 Task: Search one way flight ticket for 3 adults, 3 children in premium economy from Wilmington: Wilmington International Airport to Fort Wayne: Fort Wayne International Airport on 8-4-2023. Choice of flights is Royal air maroc. Number of bags: 1 carry on bag. Price is upto 84000. Outbound departure time preference is 10:15.
Action: Mouse moved to (357, 300)
Screenshot: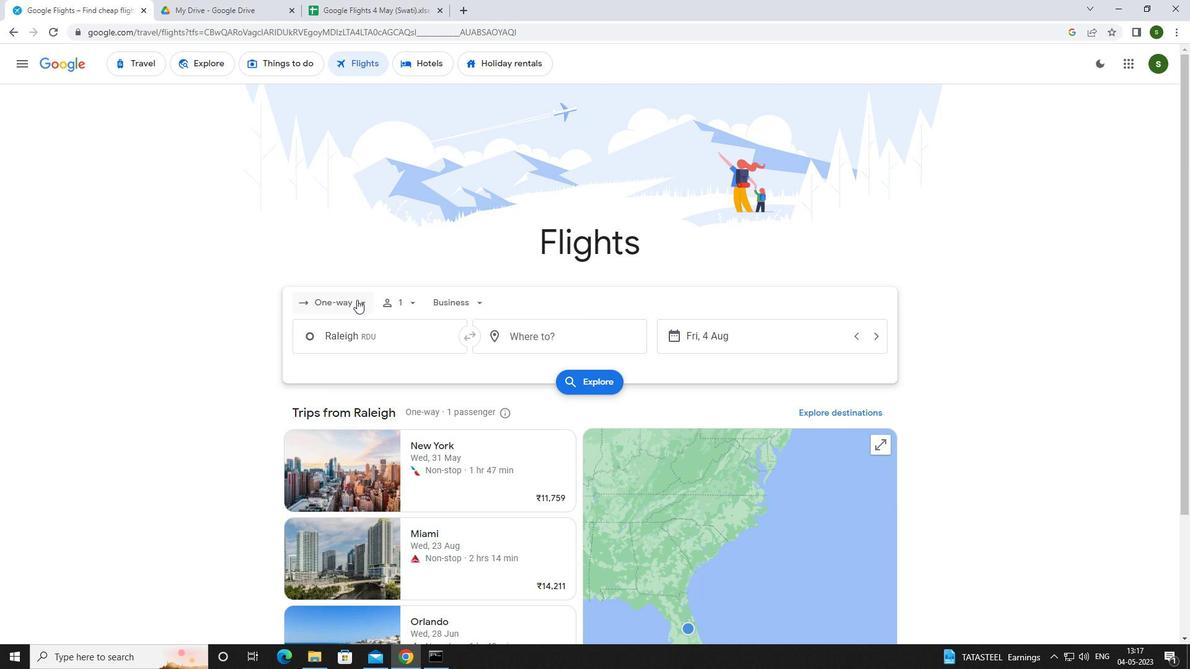 
Action: Mouse pressed left at (357, 300)
Screenshot: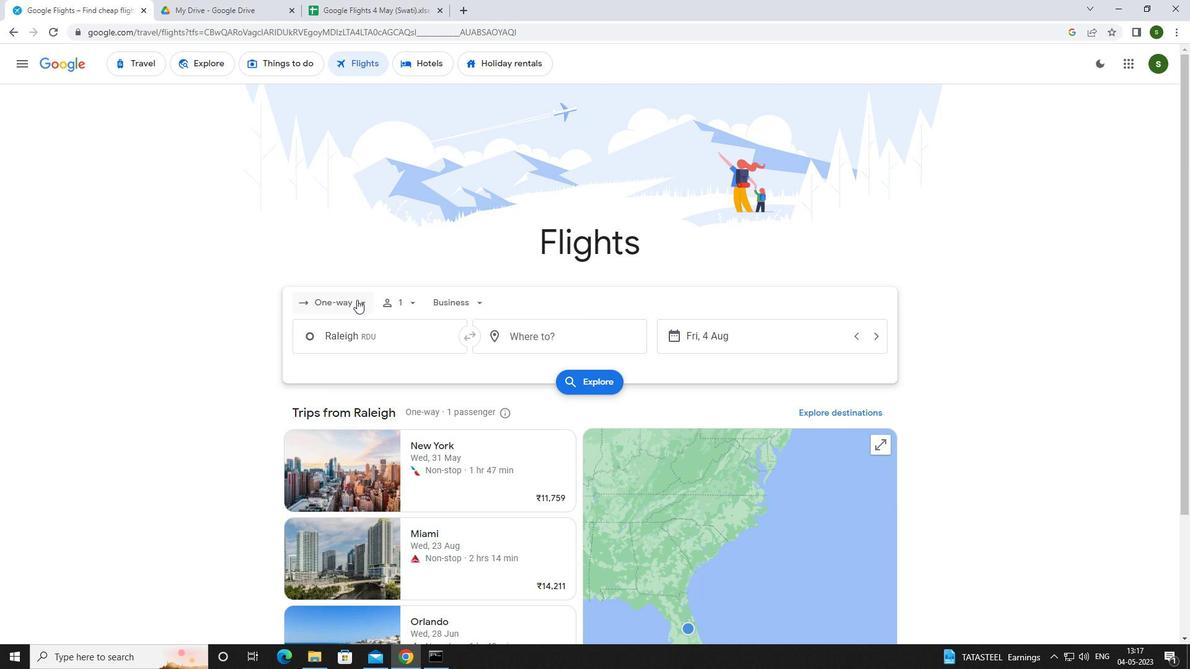 
Action: Mouse moved to (366, 360)
Screenshot: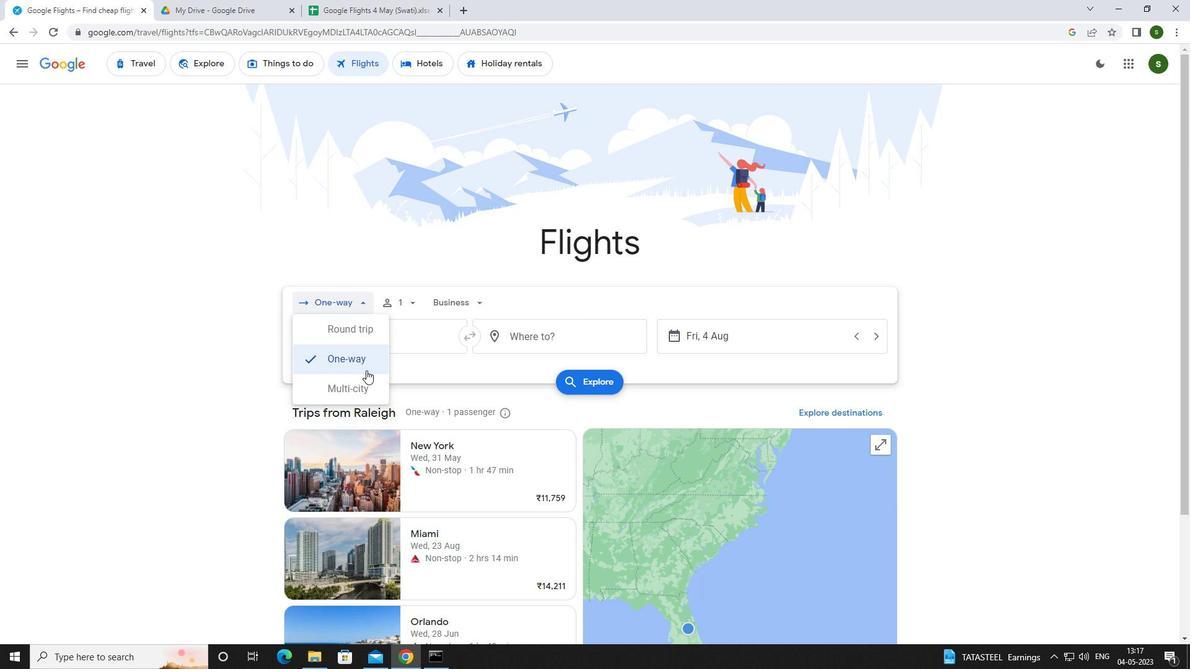 
Action: Mouse pressed left at (366, 360)
Screenshot: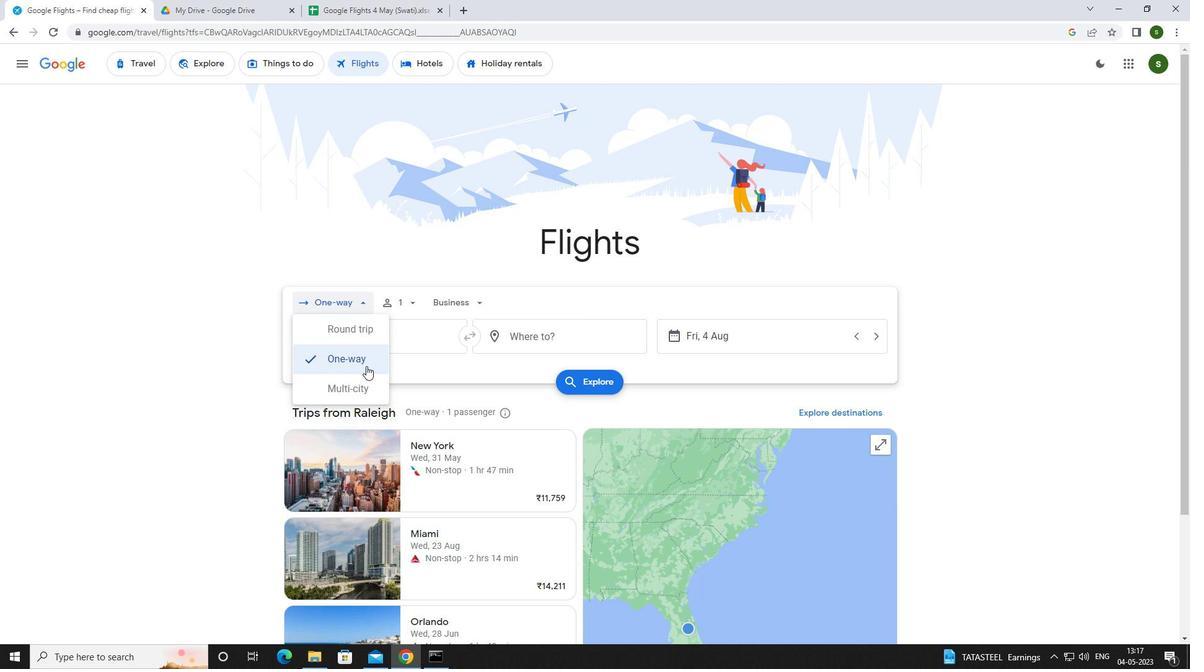 
Action: Mouse moved to (413, 301)
Screenshot: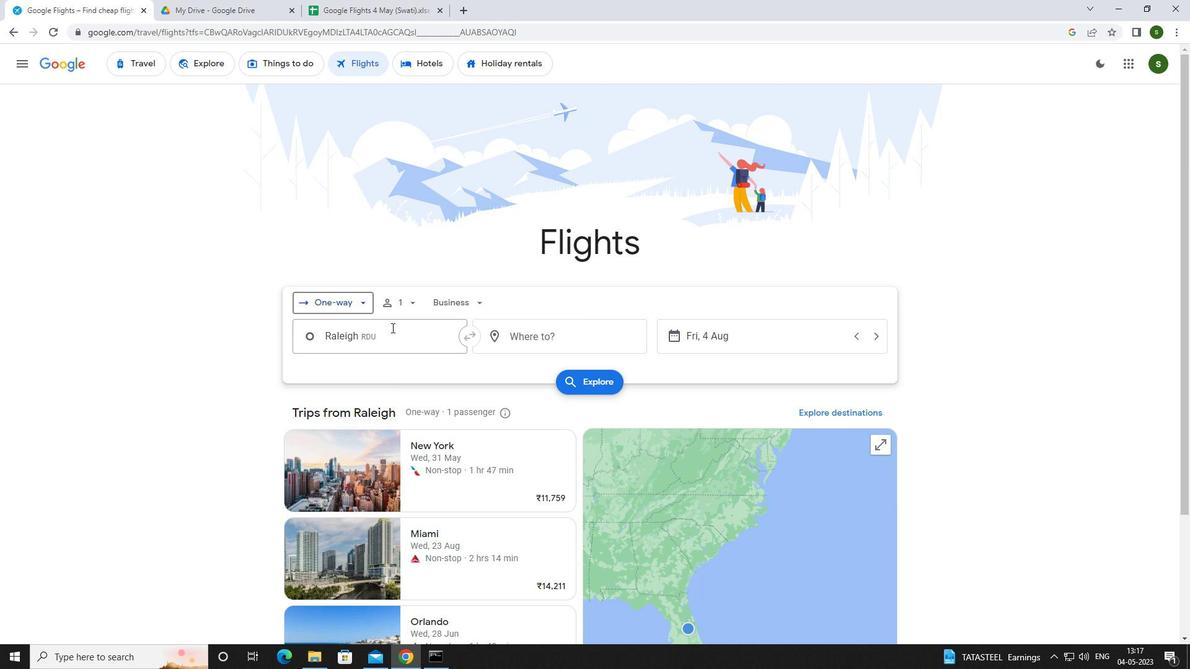 
Action: Mouse pressed left at (413, 301)
Screenshot: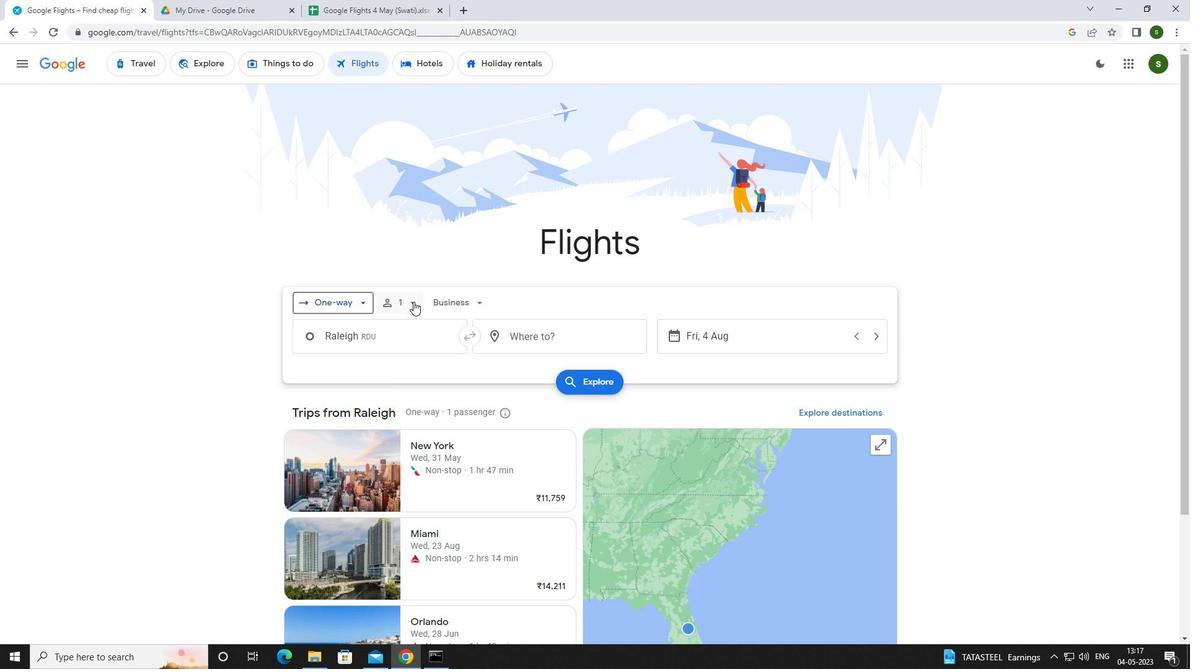
Action: Mouse moved to (505, 331)
Screenshot: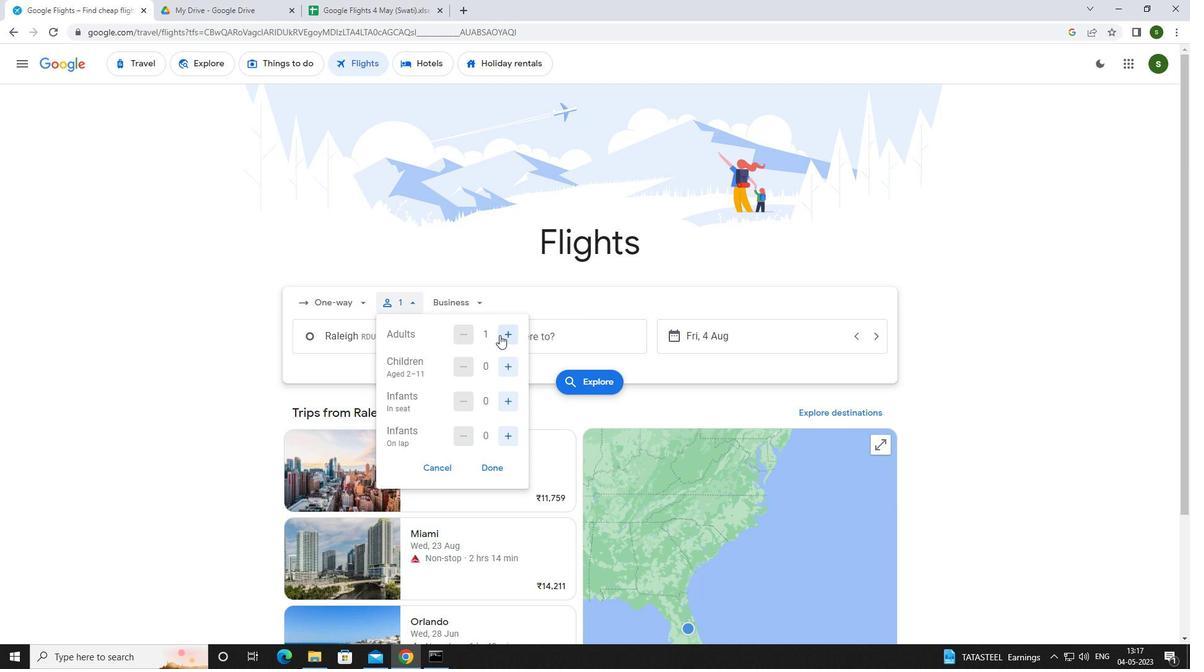 
Action: Mouse pressed left at (505, 331)
Screenshot: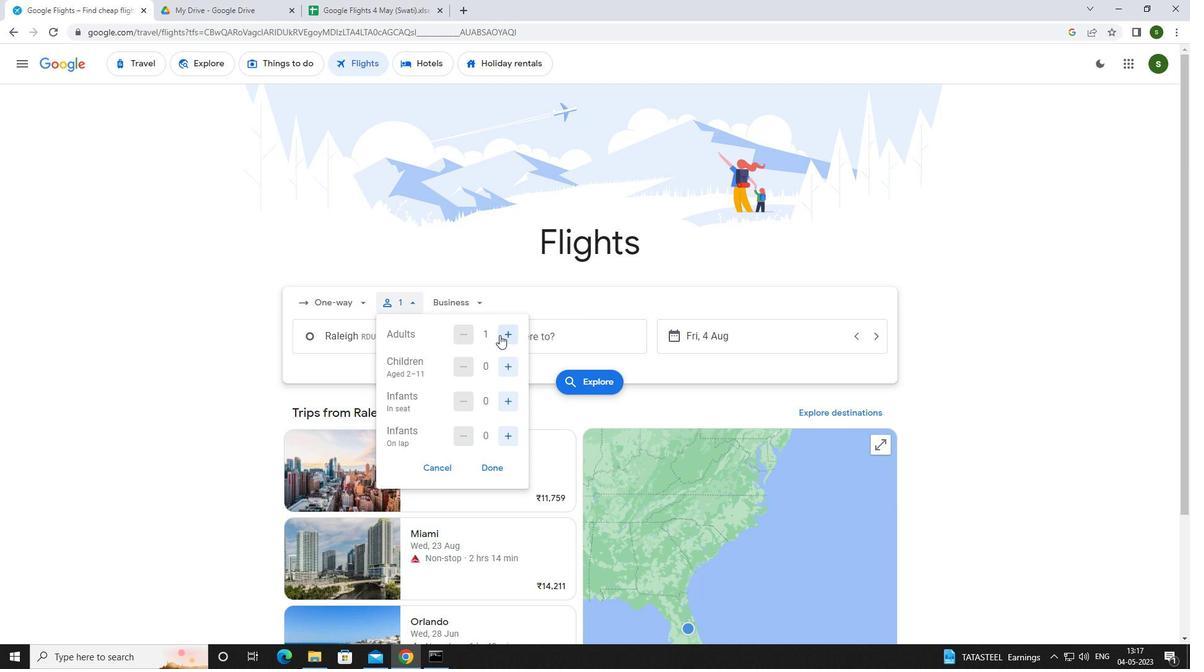 
Action: Mouse pressed left at (505, 331)
Screenshot: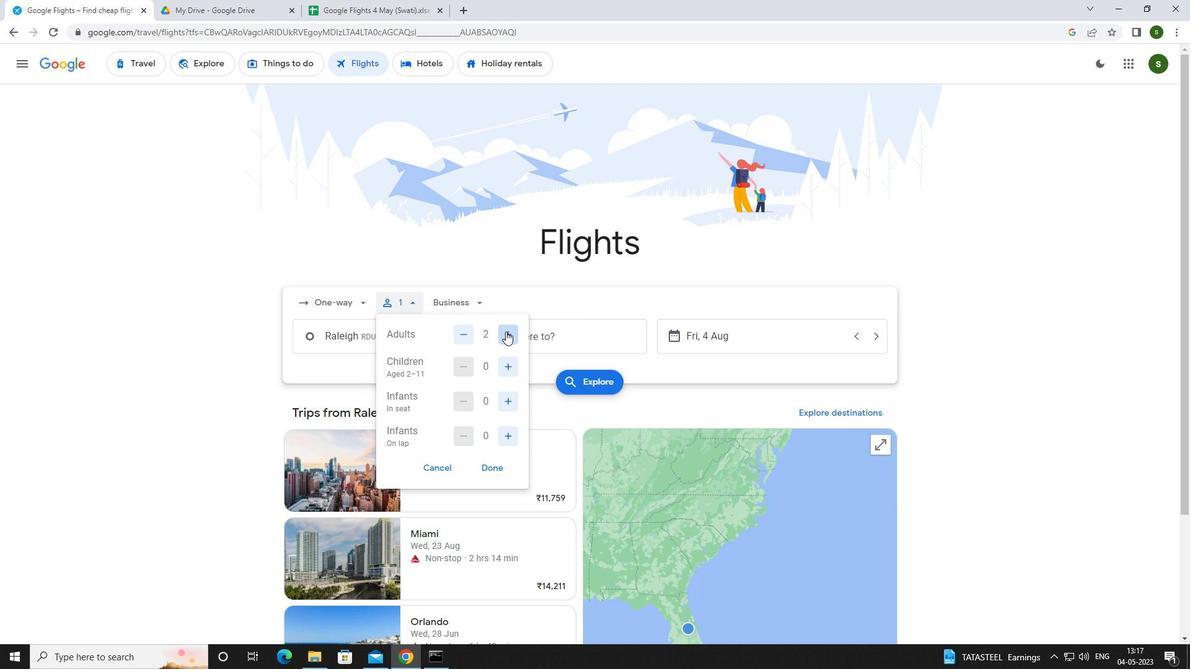
Action: Mouse moved to (510, 360)
Screenshot: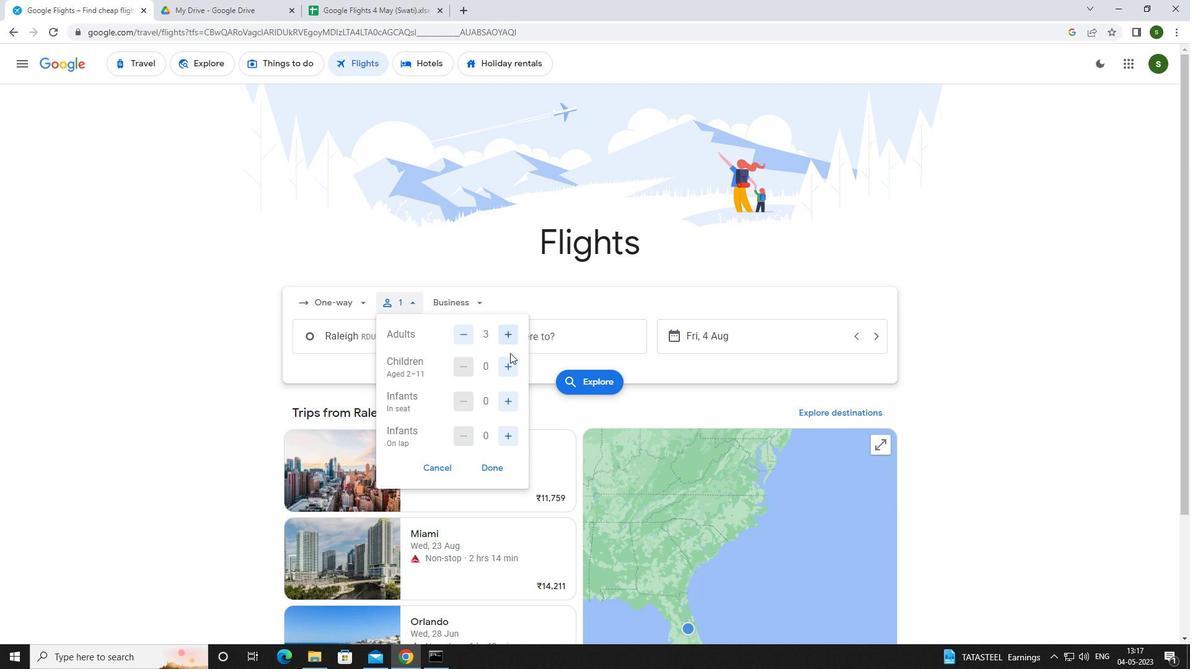 
Action: Mouse pressed left at (510, 360)
Screenshot: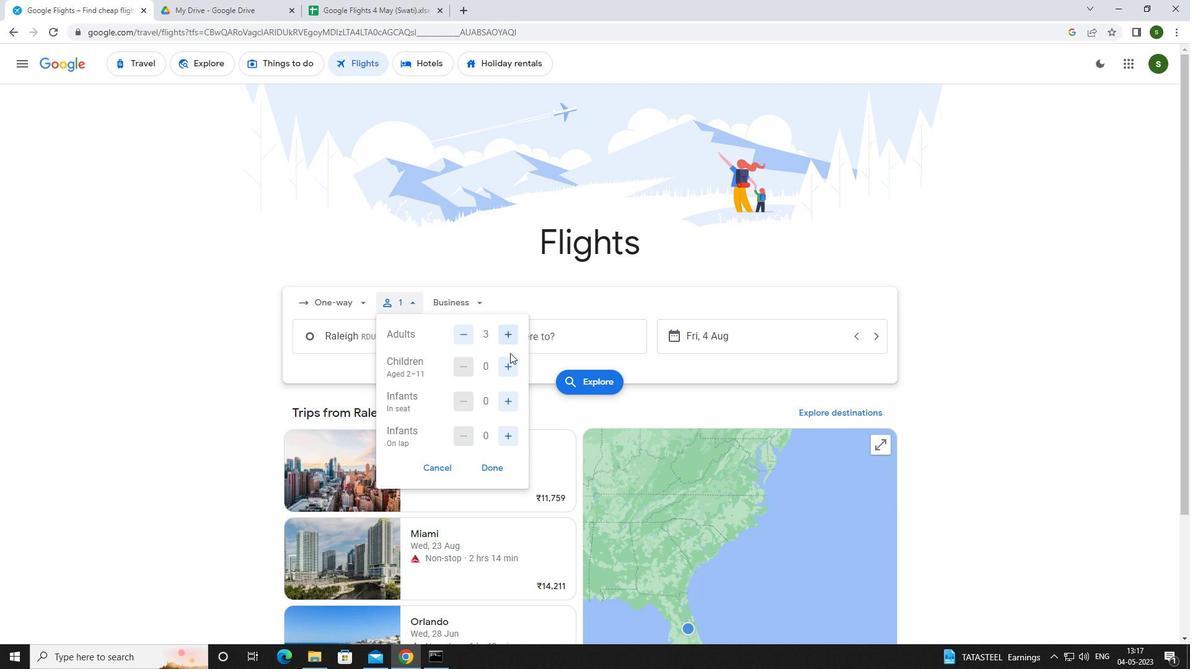 
Action: Mouse pressed left at (510, 360)
Screenshot: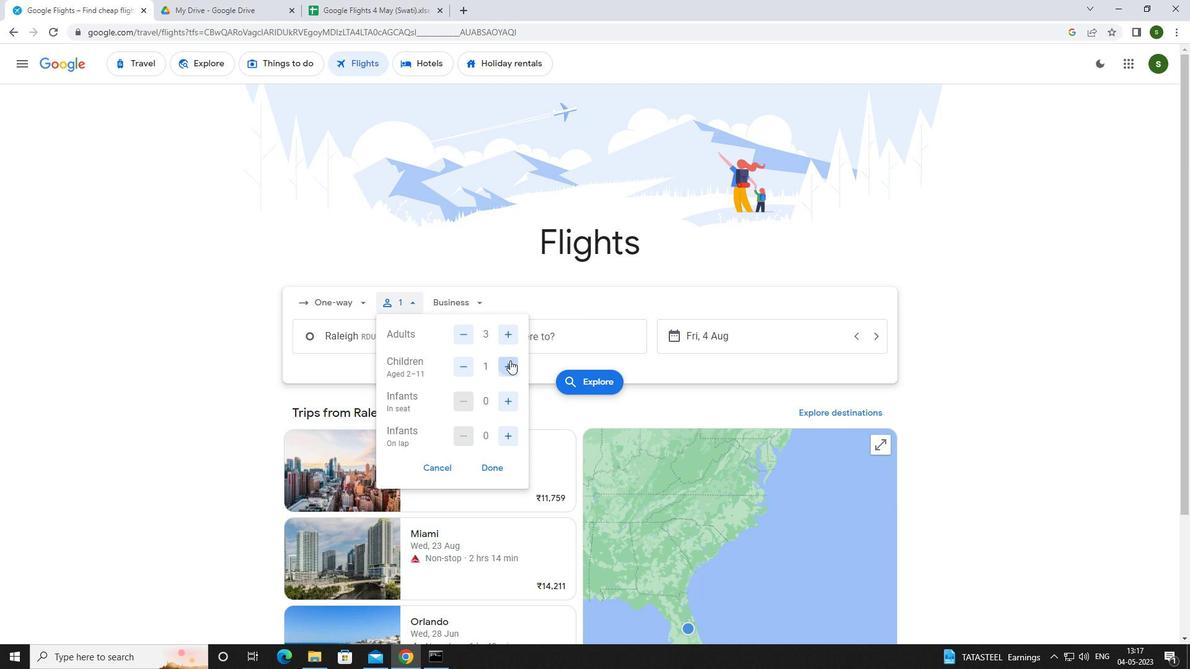
Action: Mouse pressed left at (510, 360)
Screenshot: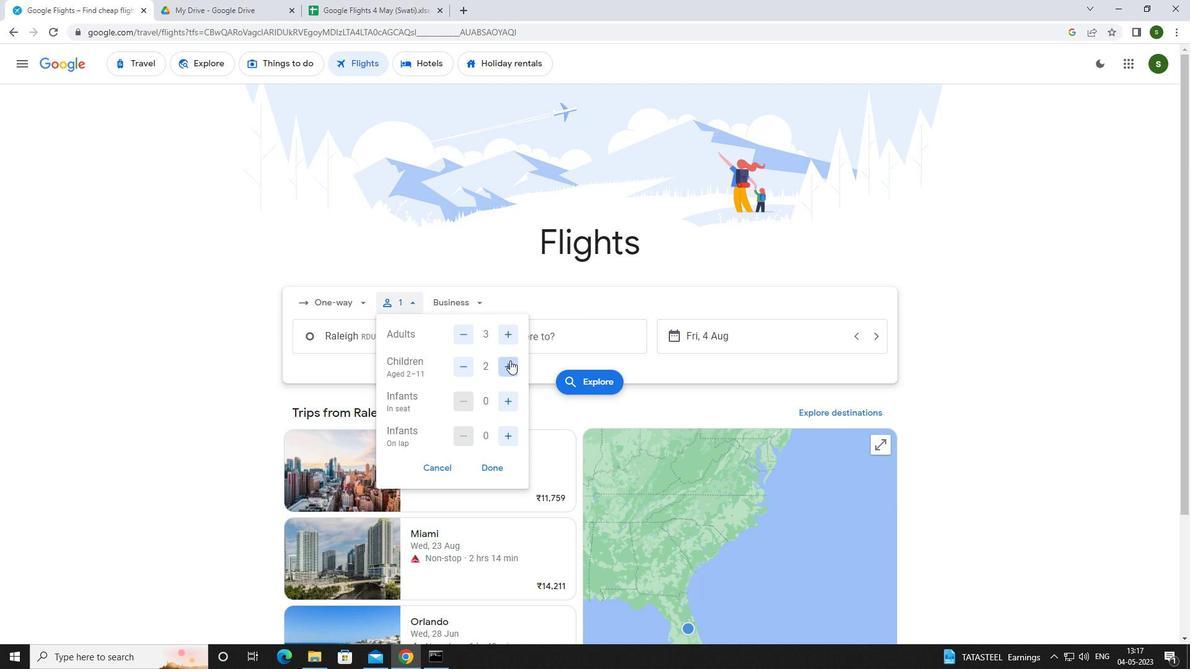 
Action: Mouse moved to (468, 304)
Screenshot: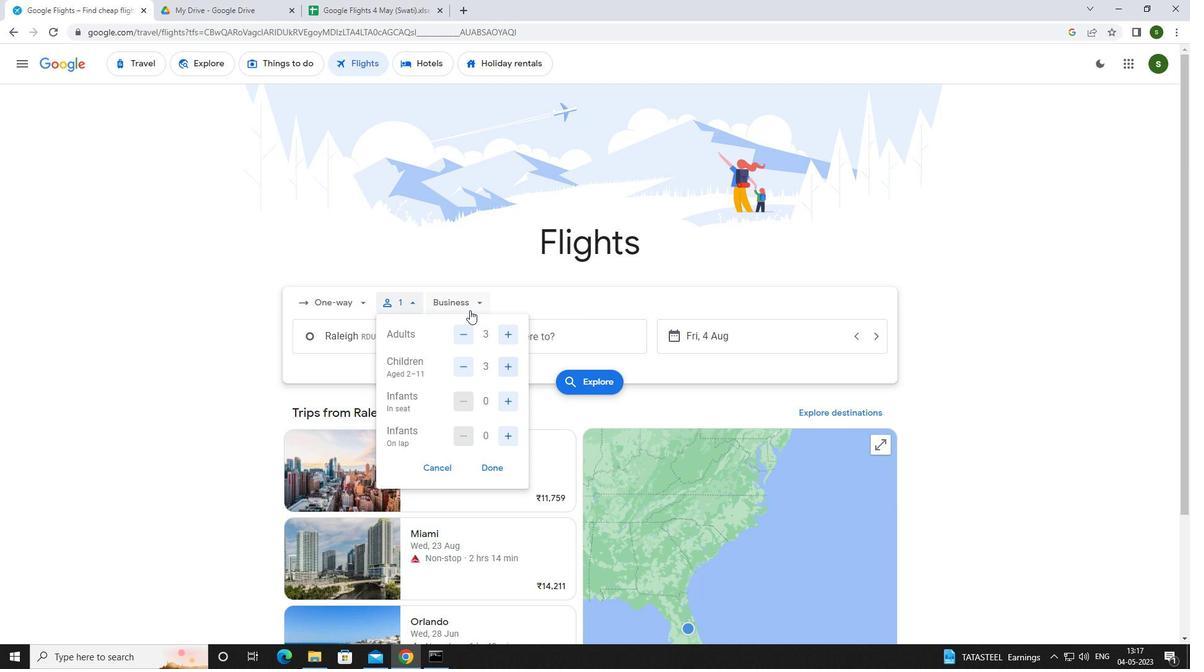 
Action: Mouse pressed left at (468, 304)
Screenshot: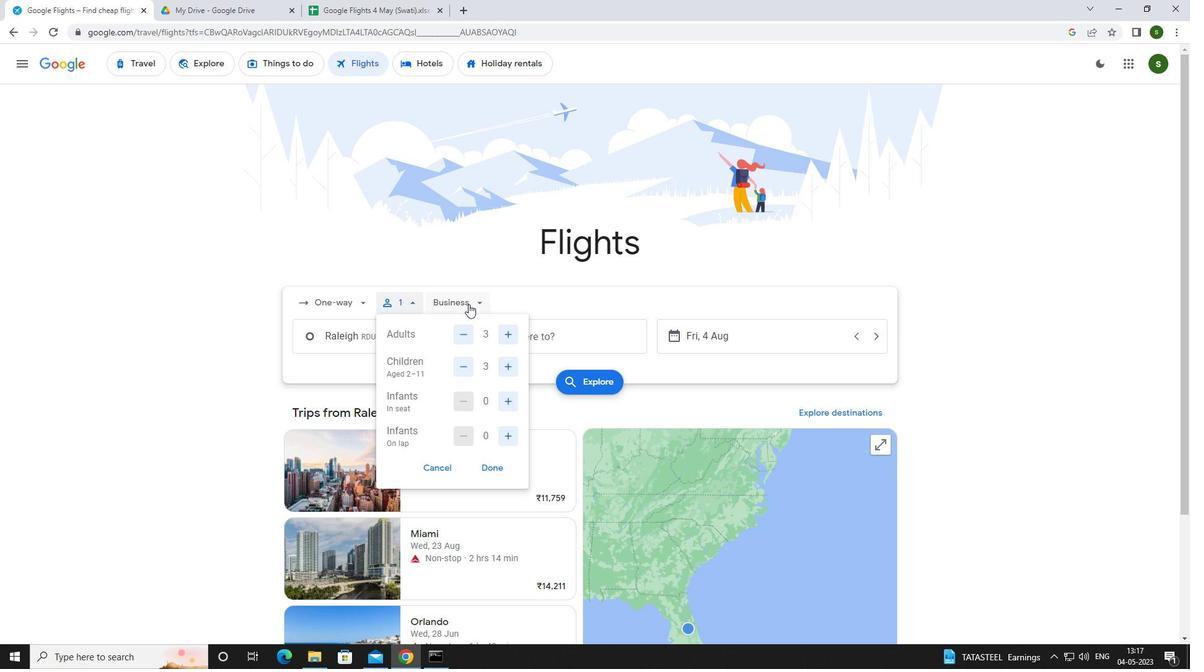 
Action: Mouse moved to (481, 365)
Screenshot: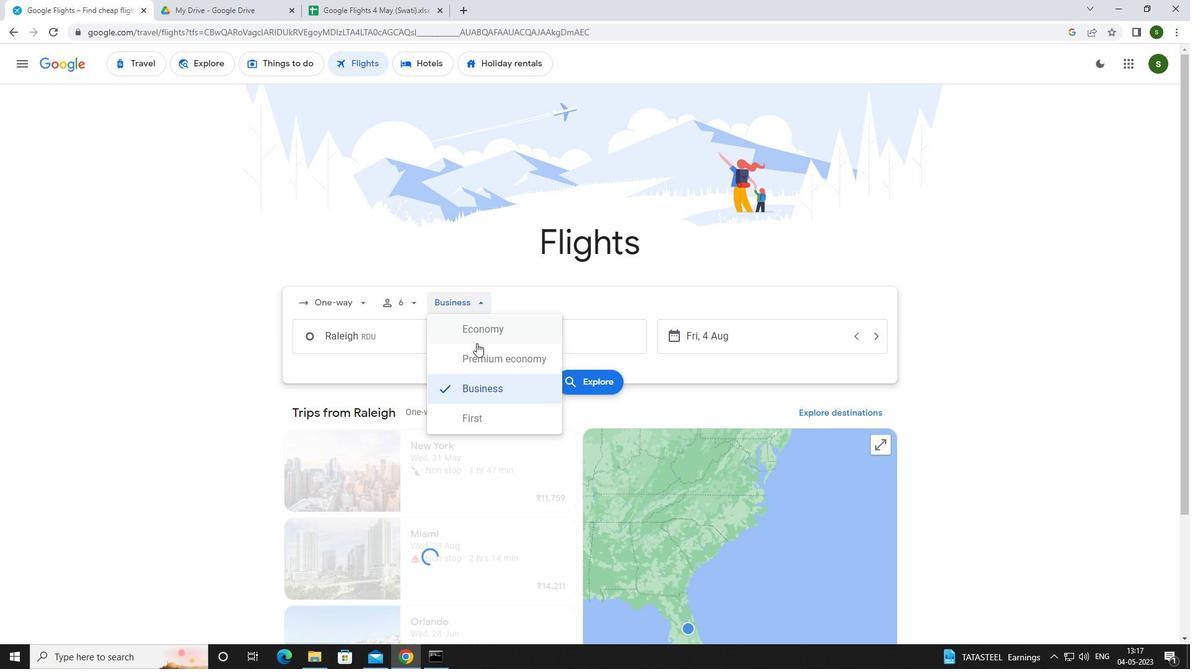 
Action: Mouse pressed left at (481, 365)
Screenshot: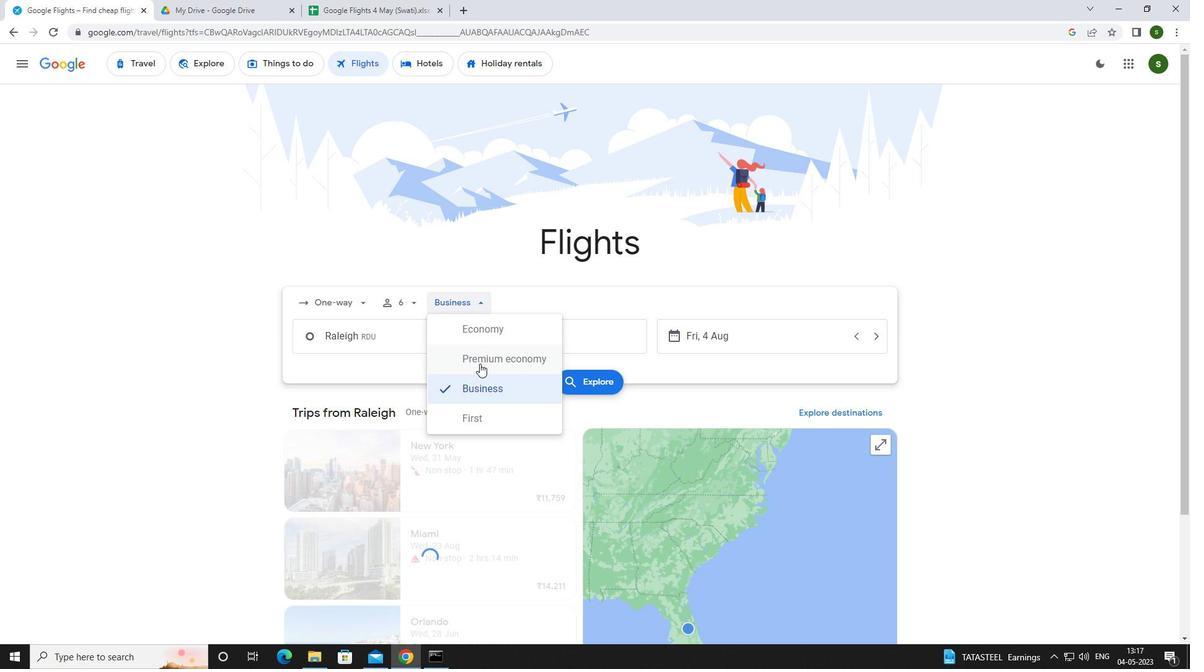 
Action: Mouse moved to (418, 340)
Screenshot: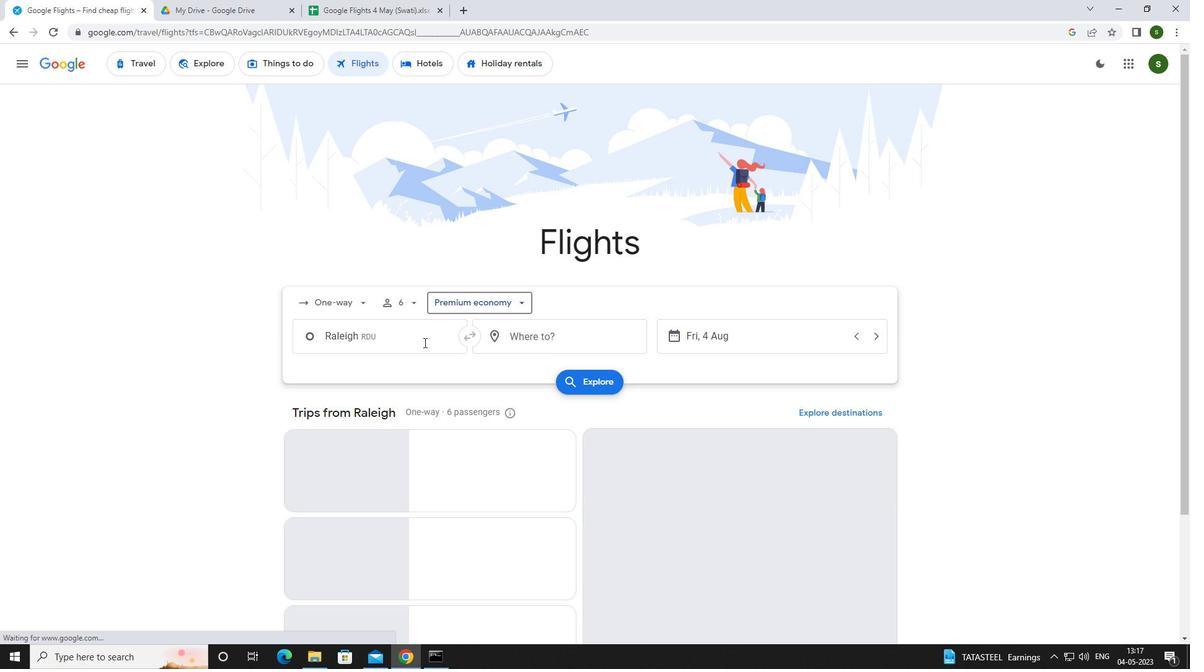 
Action: Mouse pressed left at (418, 340)
Screenshot: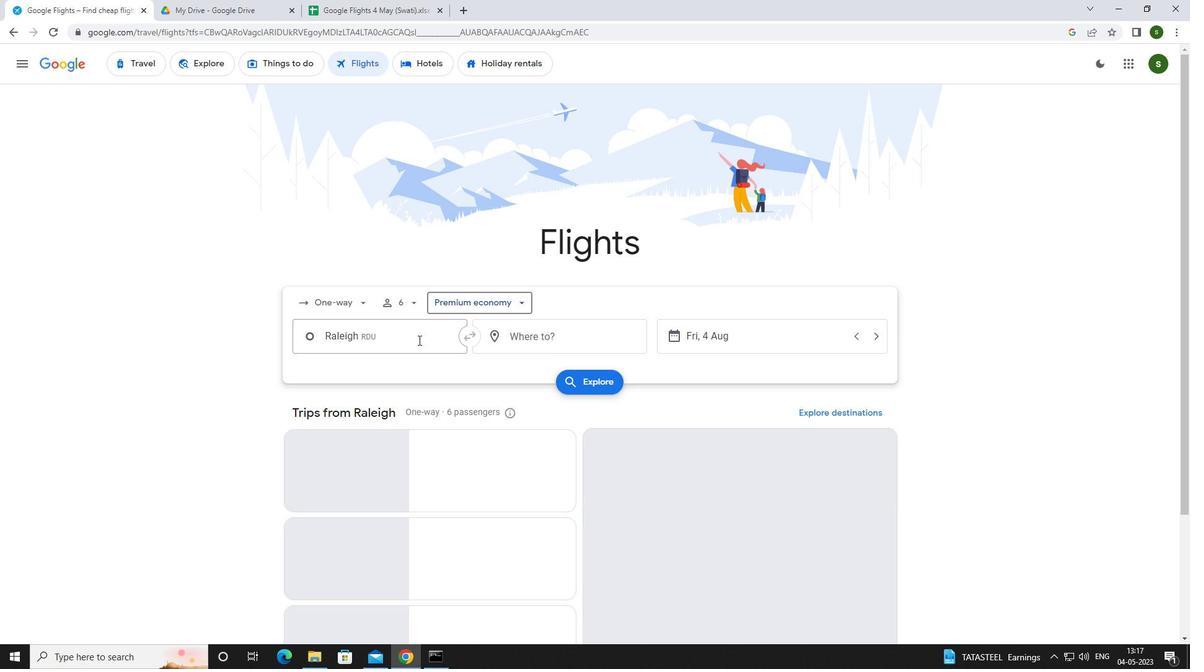
Action: Mouse moved to (416, 339)
Screenshot: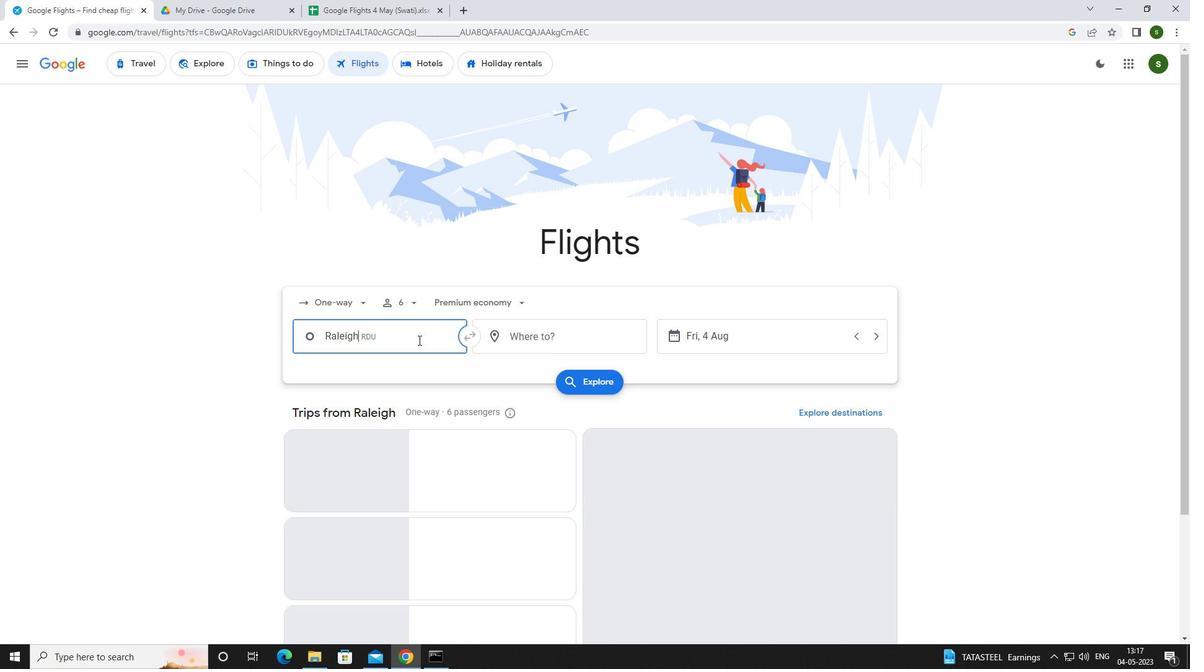 
Action: Key pressed <Key.caps_lock>w<Key.caps_lock>ilmington
Screenshot: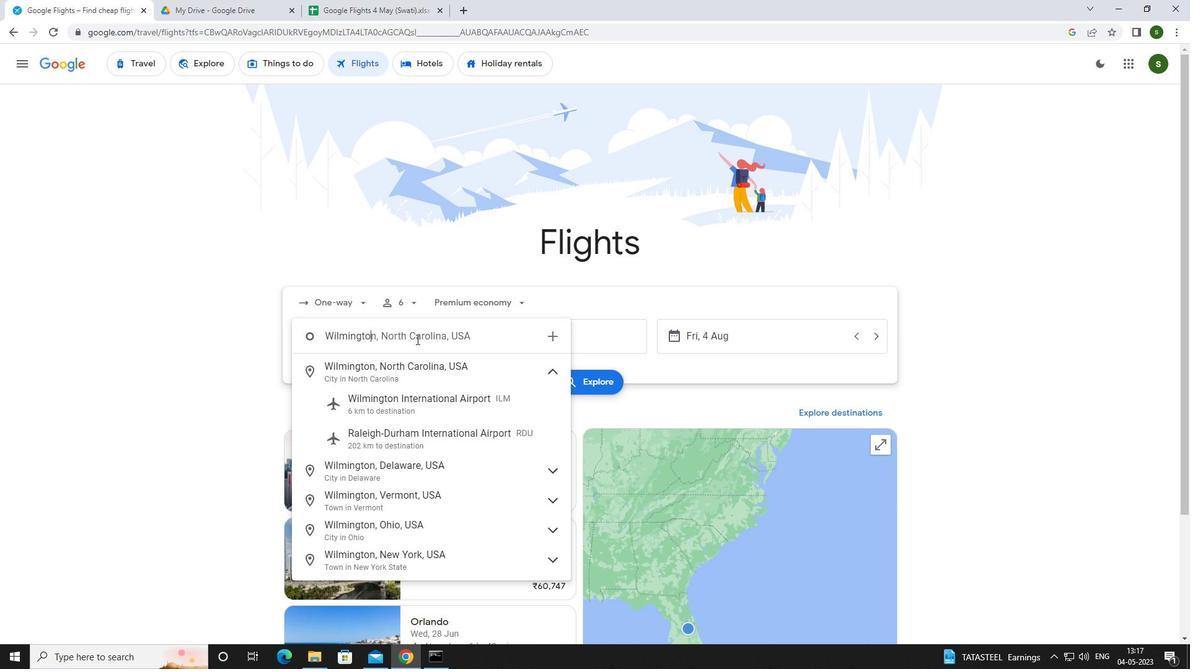 
Action: Mouse moved to (424, 400)
Screenshot: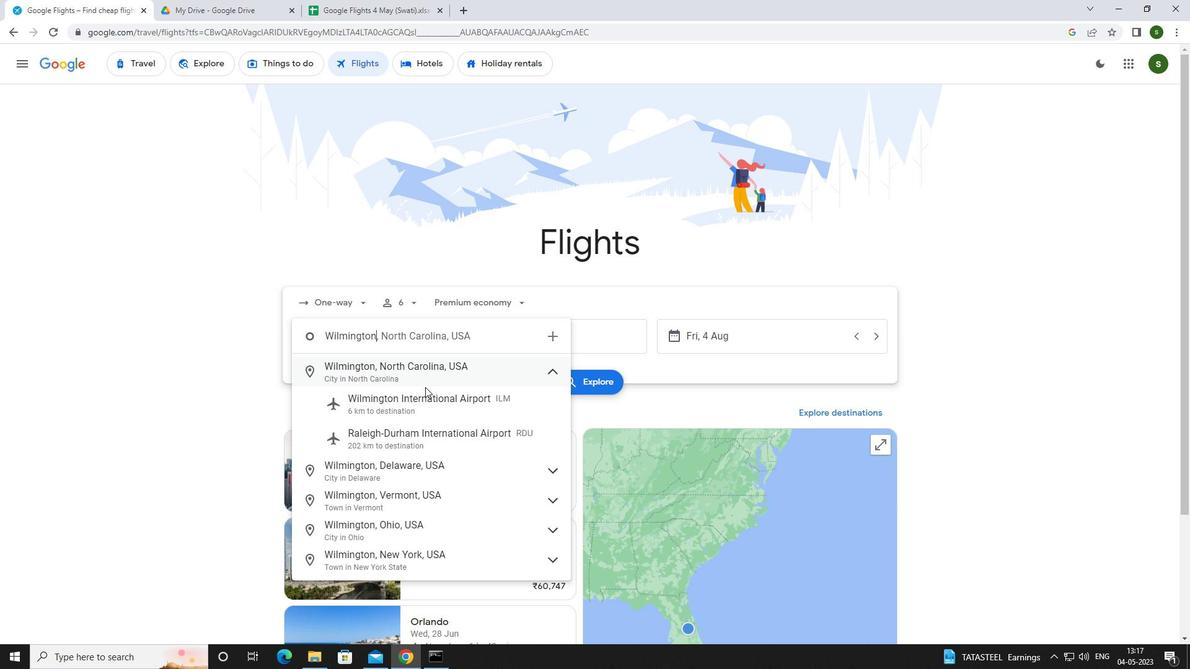 
Action: Mouse pressed left at (424, 400)
Screenshot: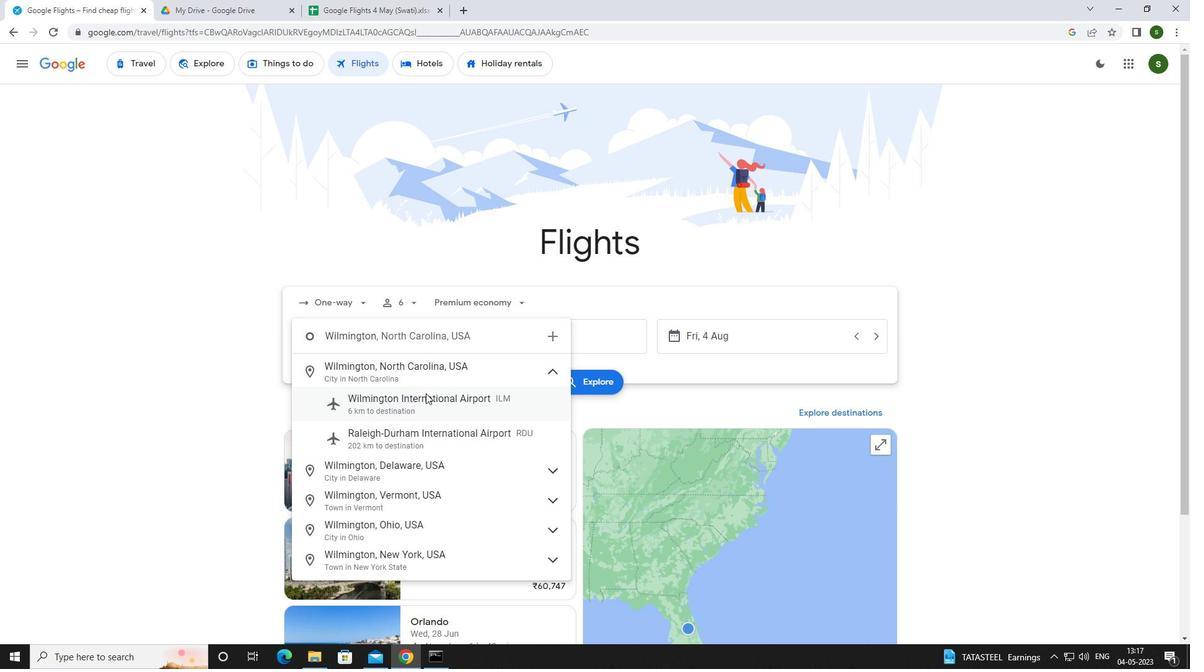 
Action: Mouse moved to (541, 333)
Screenshot: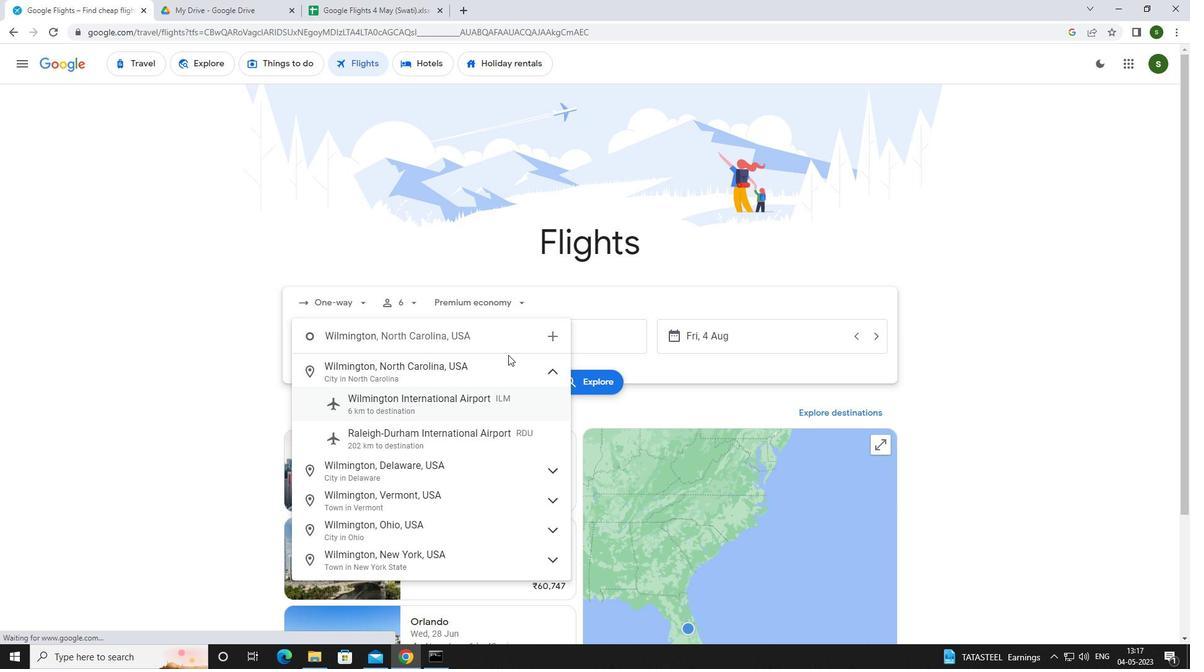 
Action: Mouse pressed left at (541, 333)
Screenshot: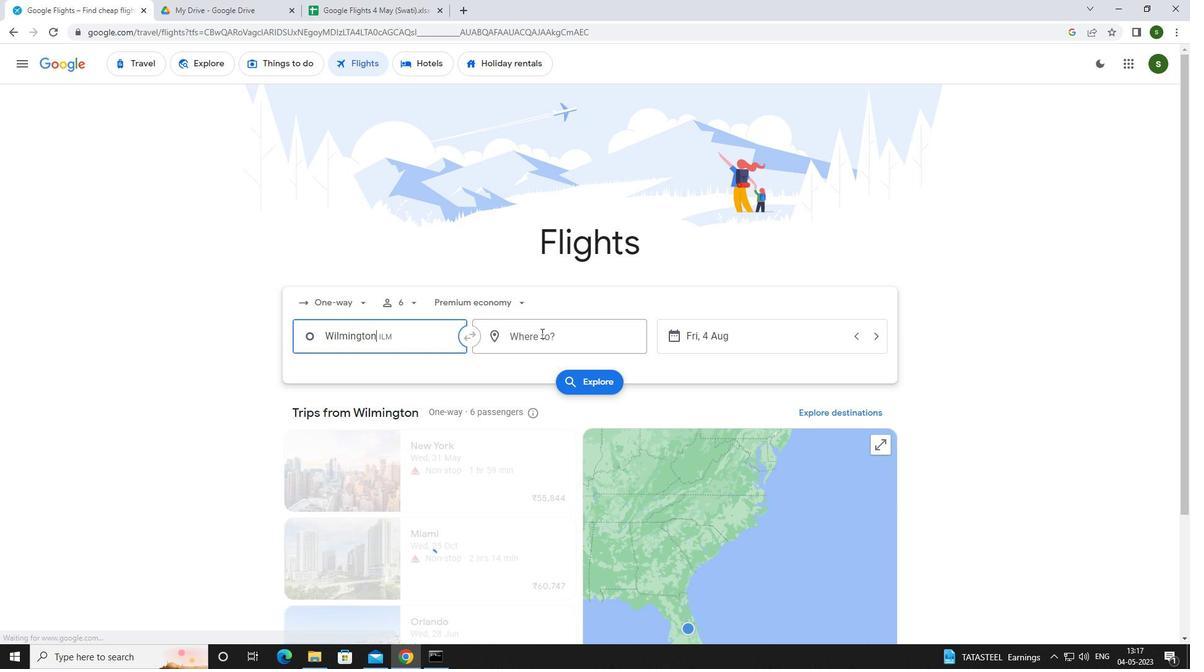 
Action: Key pressed <Key.caps_lock>f<Key.caps_lock>ort<Key.space><Key.caps_lock>w<Key.caps_lock>Ayn
Screenshot: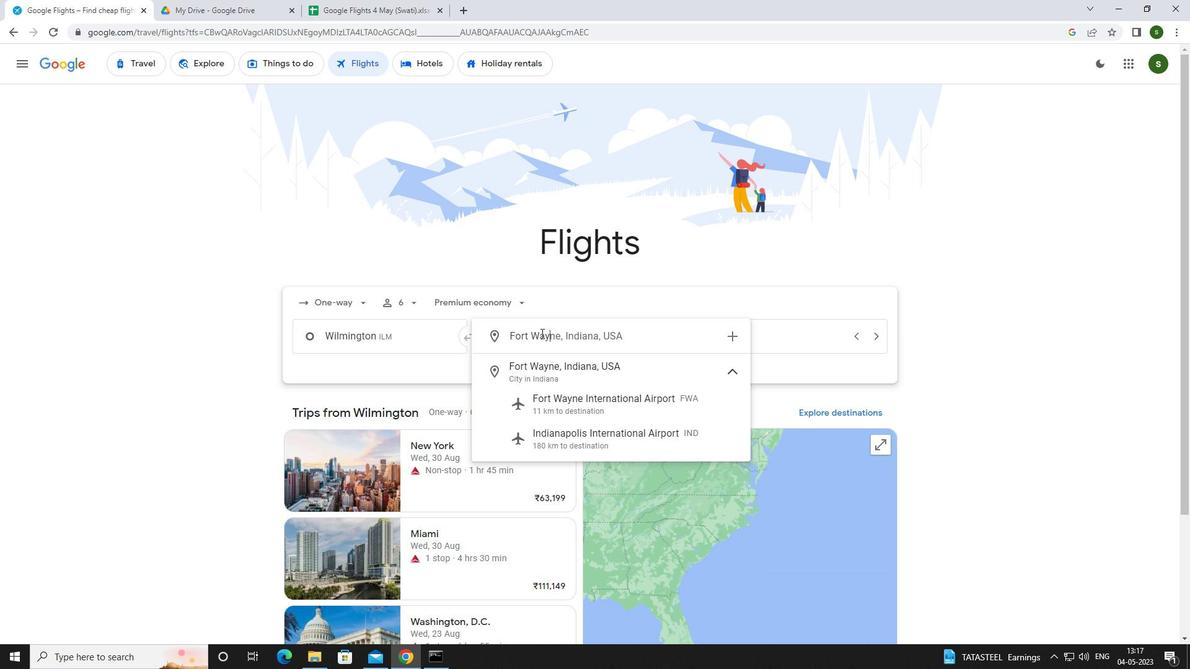 
Action: Mouse moved to (573, 404)
Screenshot: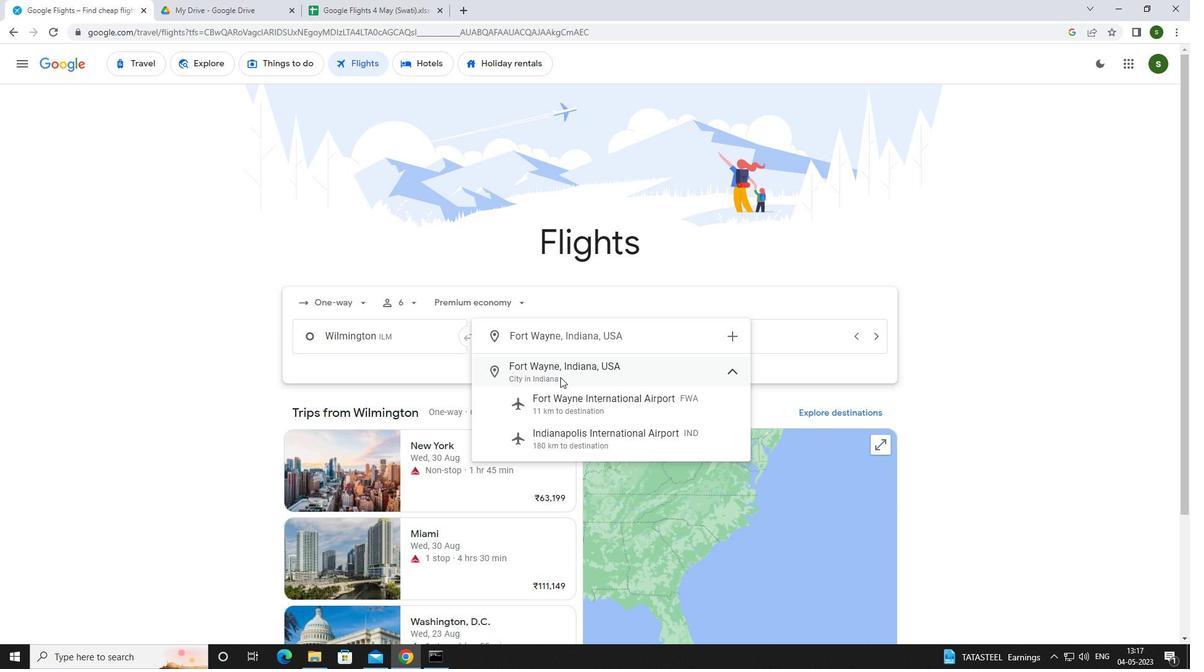 
Action: Mouse pressed left at (573, 404)
Screenshot: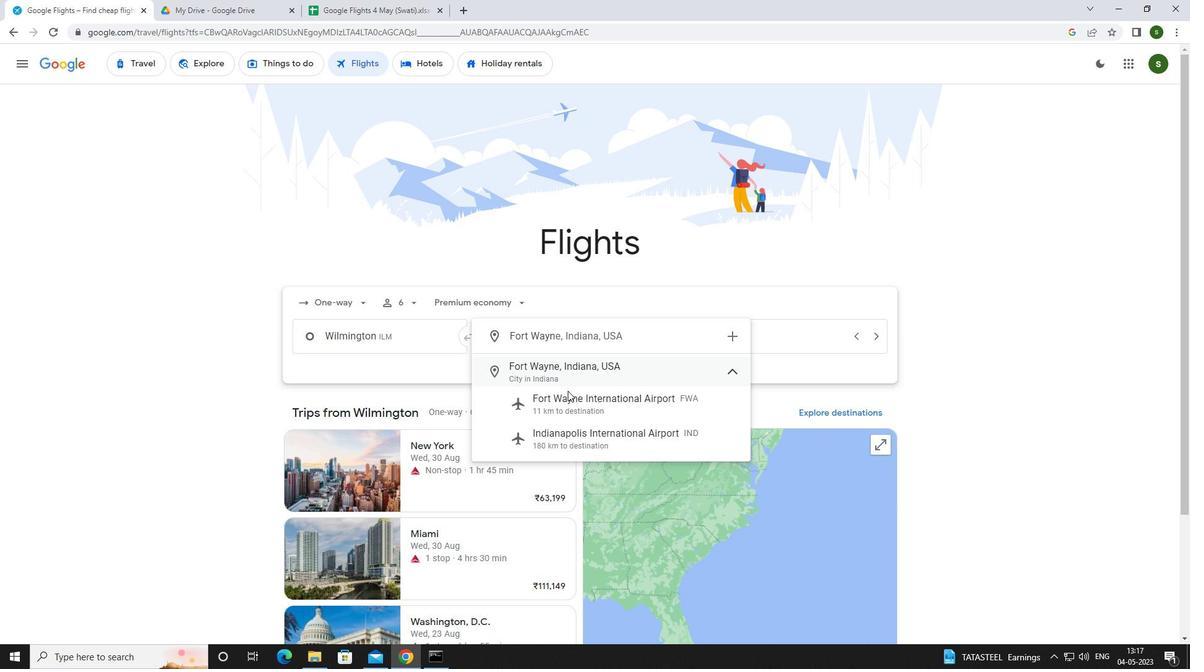 
Action: Mouse moved to (751, 334)
Screenshot: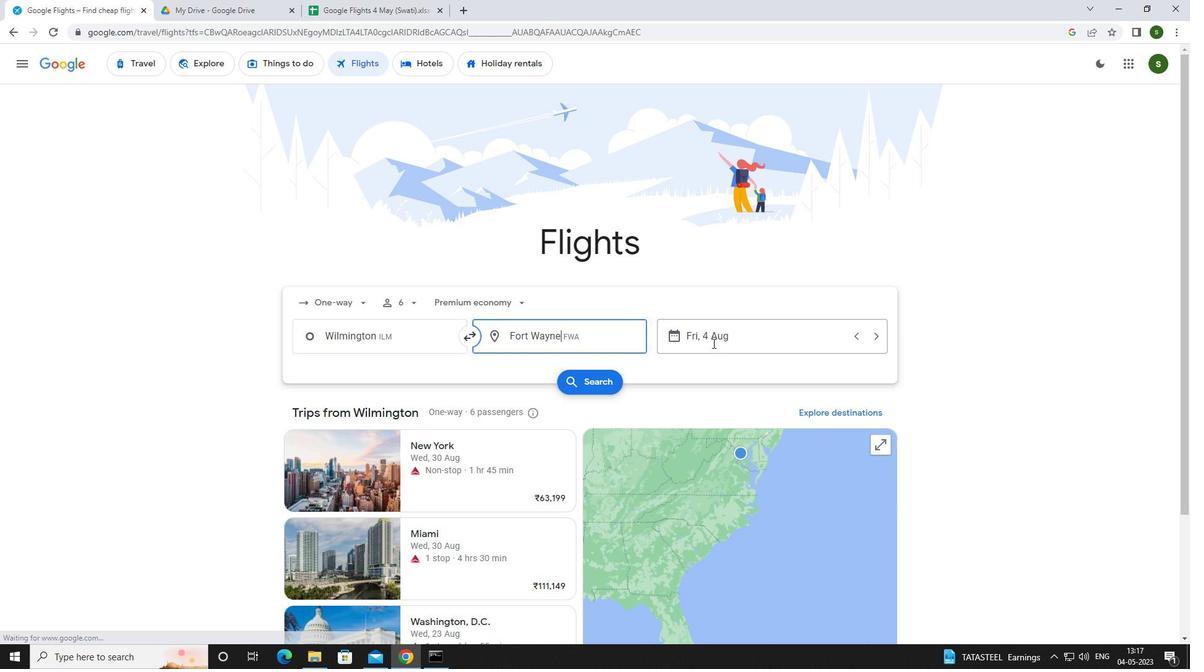 
Action: Mouse pressed left at (751, 334)
Screenshot: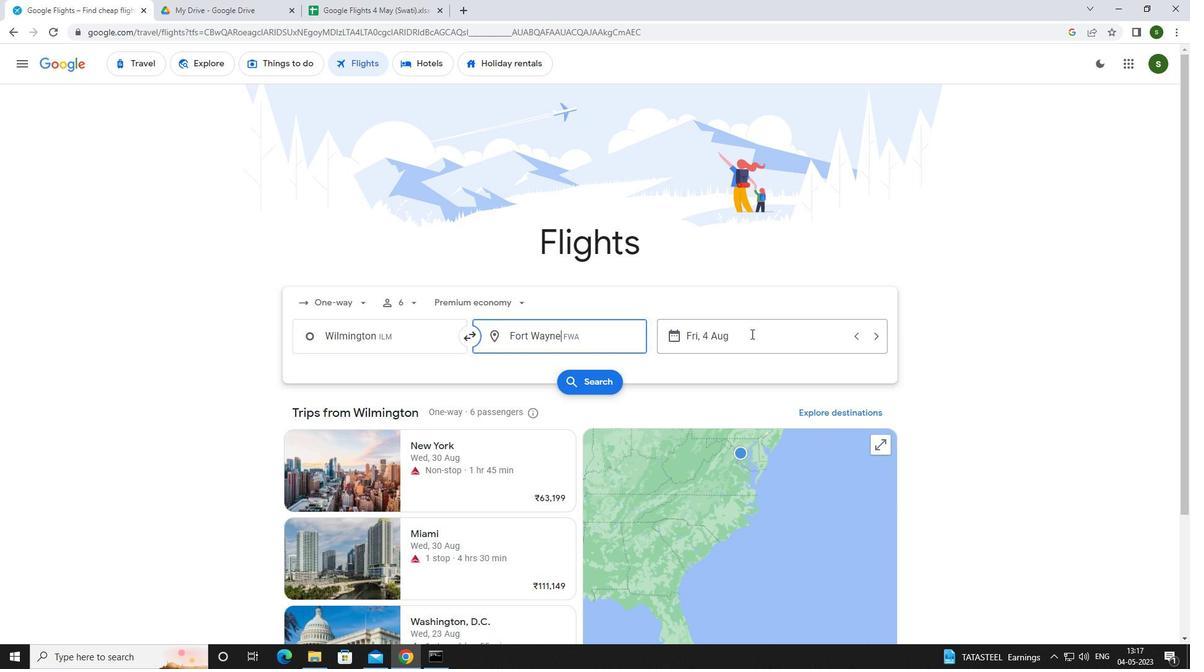 
Action: Mouse moved to (603, 417)
Screenshot: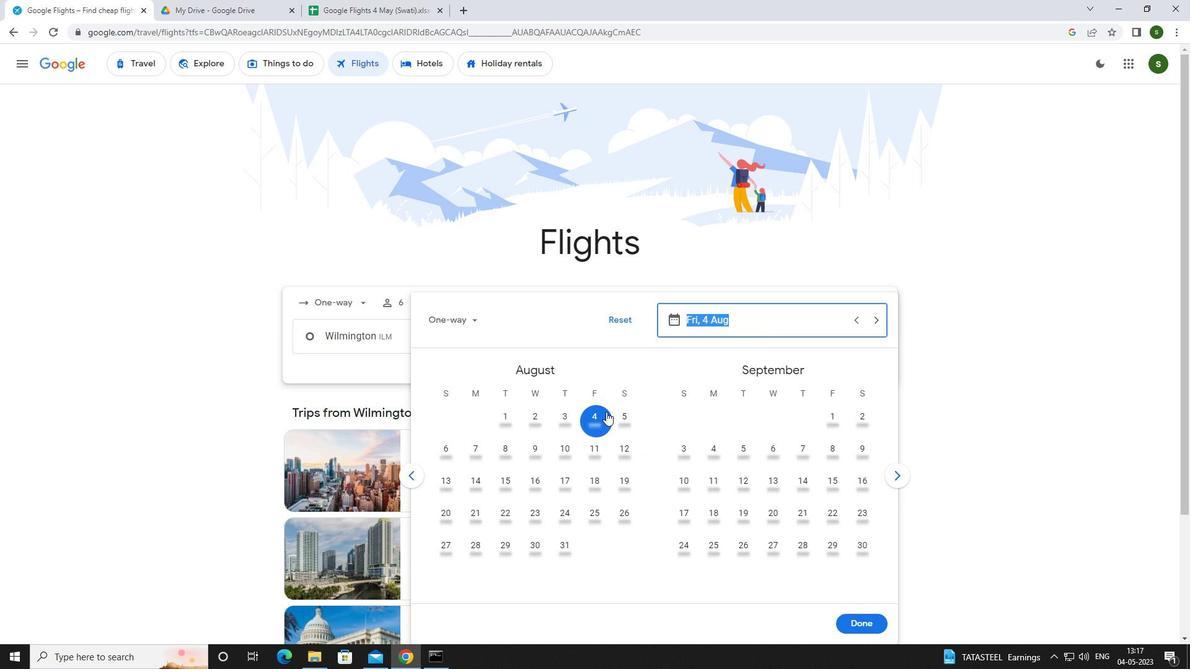
Action: Mouse pressed left at (603, 417)
Screenshot: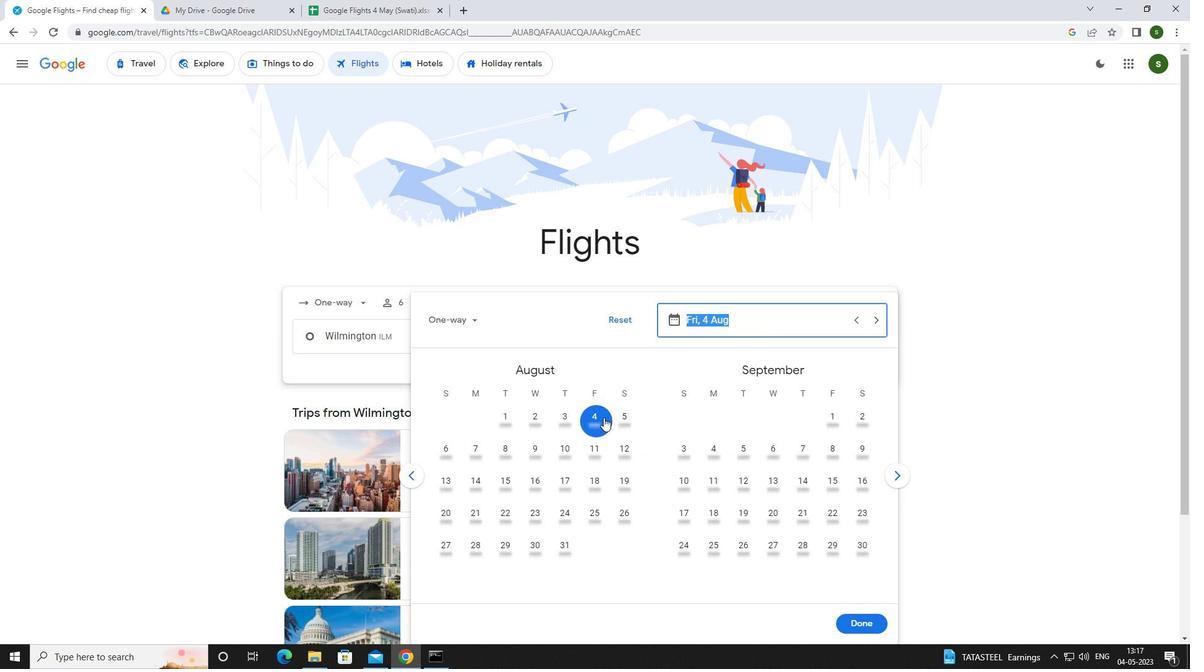 
Action: Mouse moved to (856, 623)
Screenshot: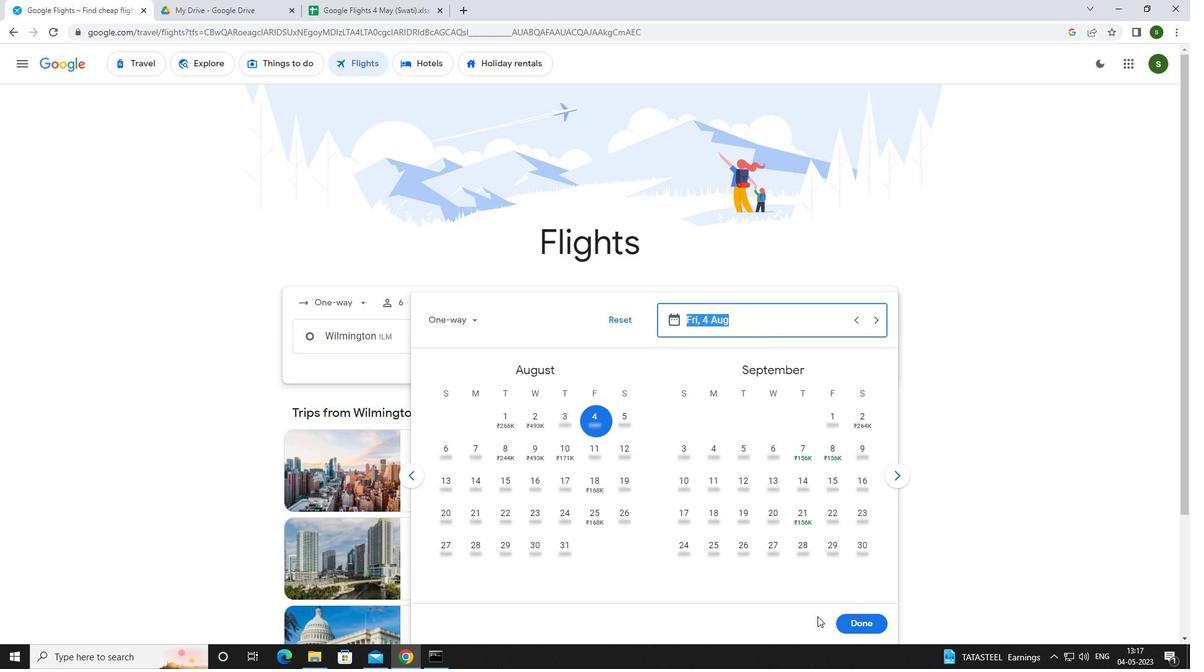 
Action: Mouse pressed left at (856, 623)
Screenshot: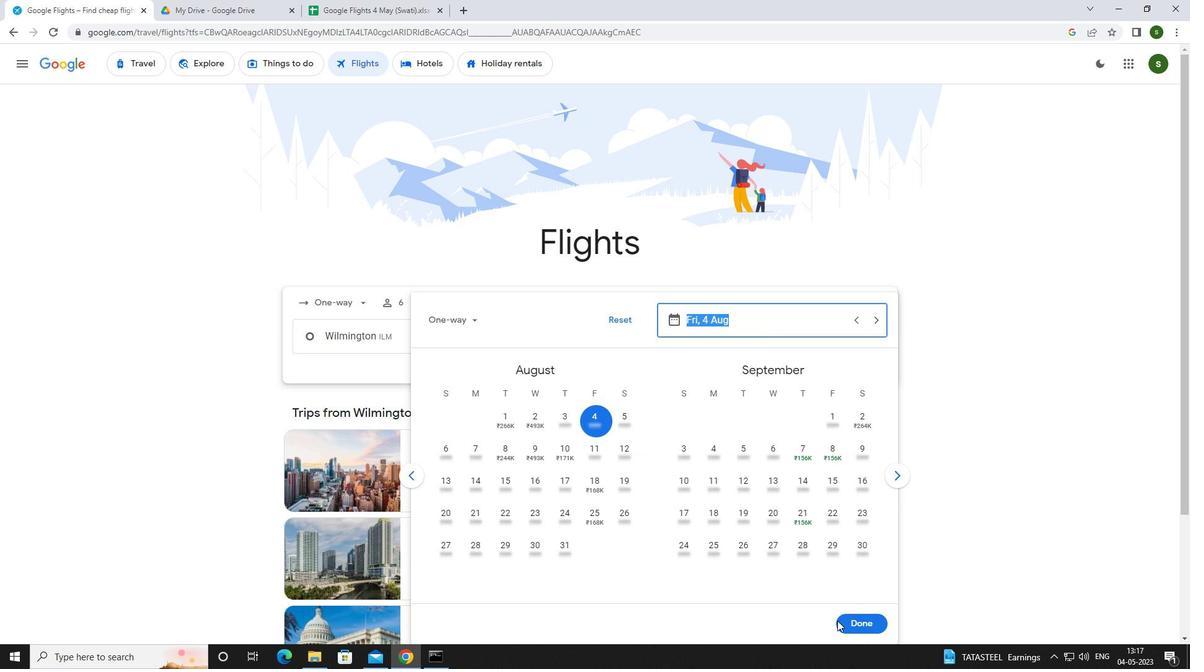
Action: Mouse moved to (577, 375)
Screenshot: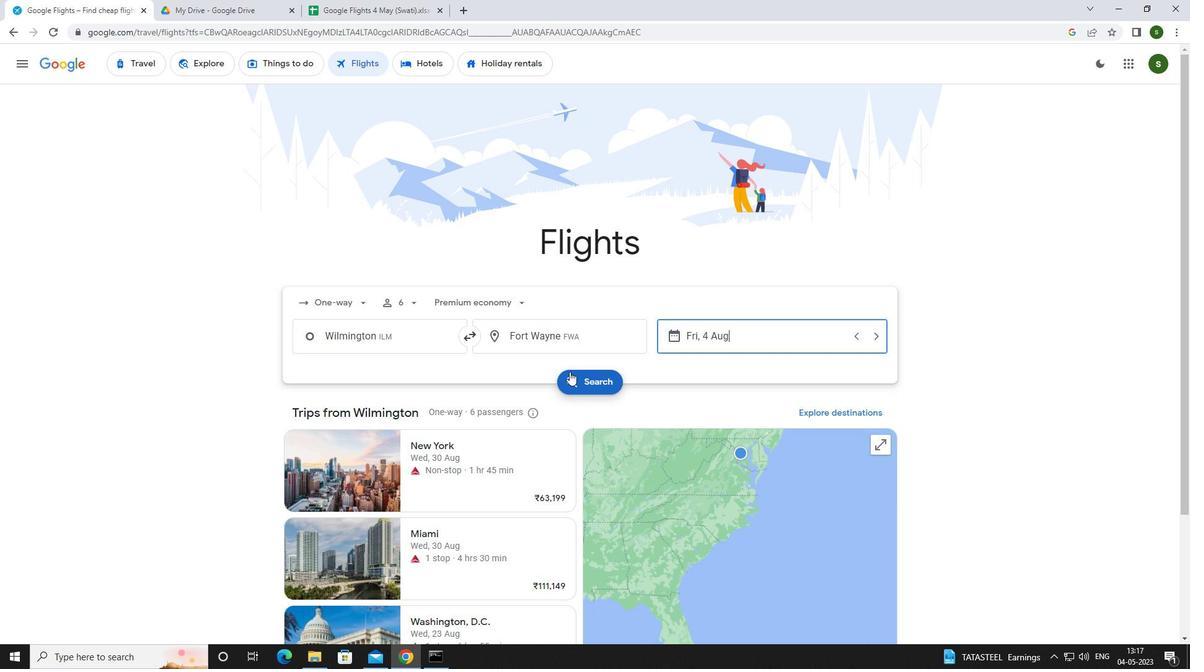 
Action: Mouse pressed left at (577, 375)
Screenshot: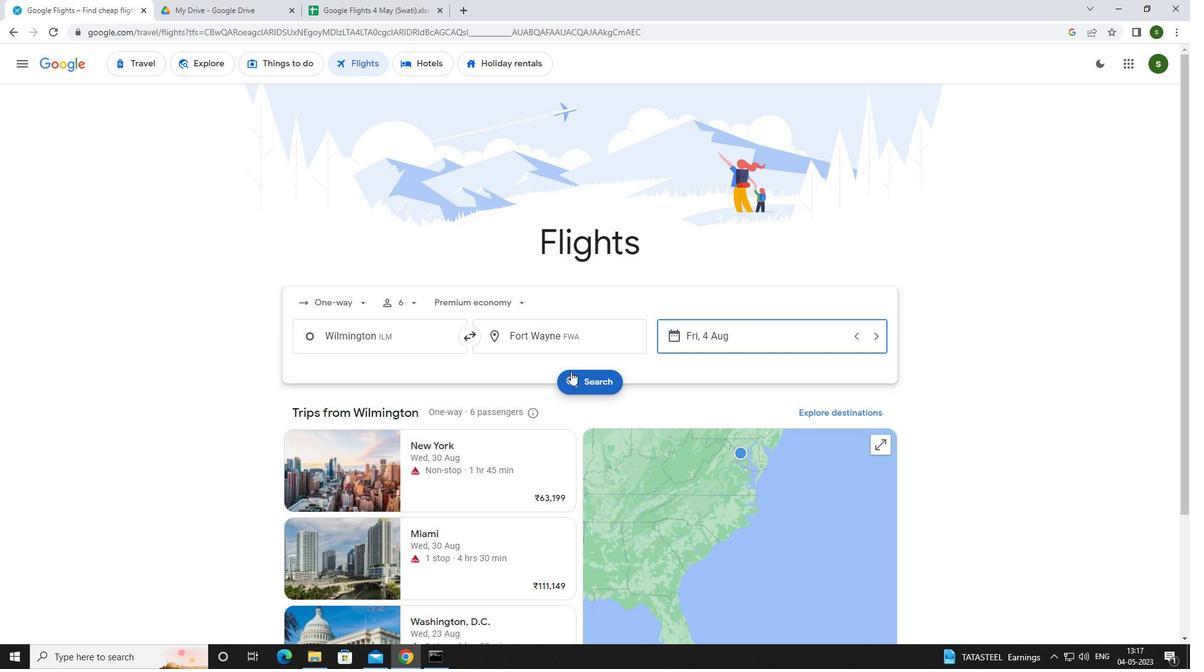
Action: Mouse moved to (321, 180)
Screenshot: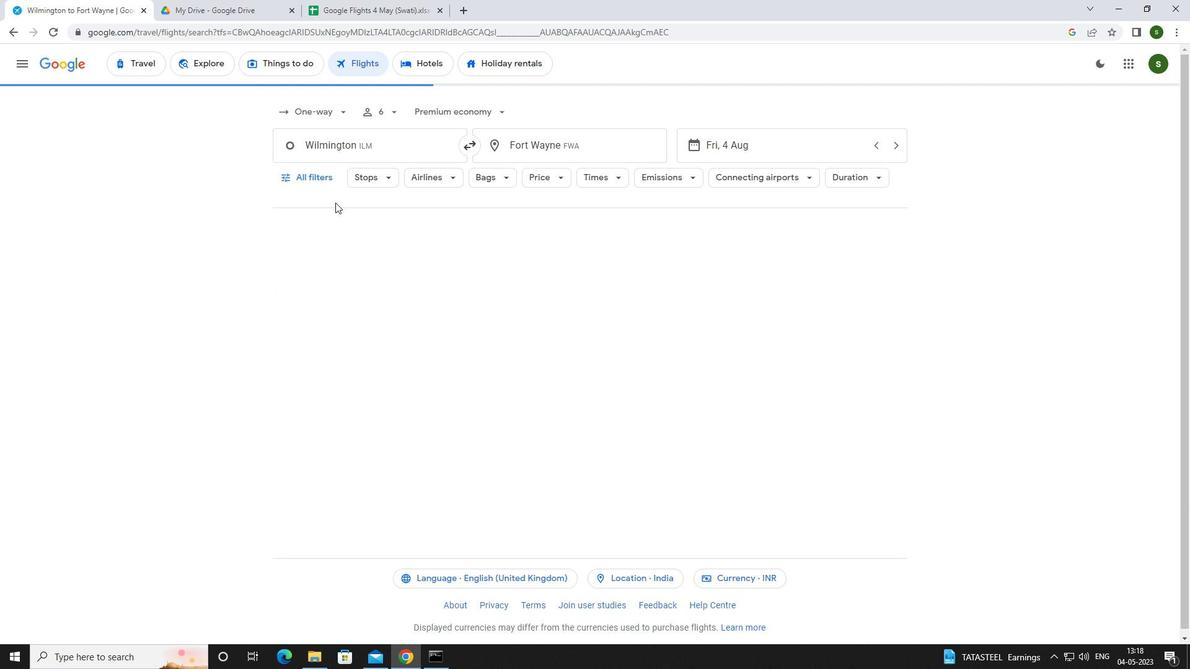 
Action: Mouse pressed left at (321, 180)
Screenshot: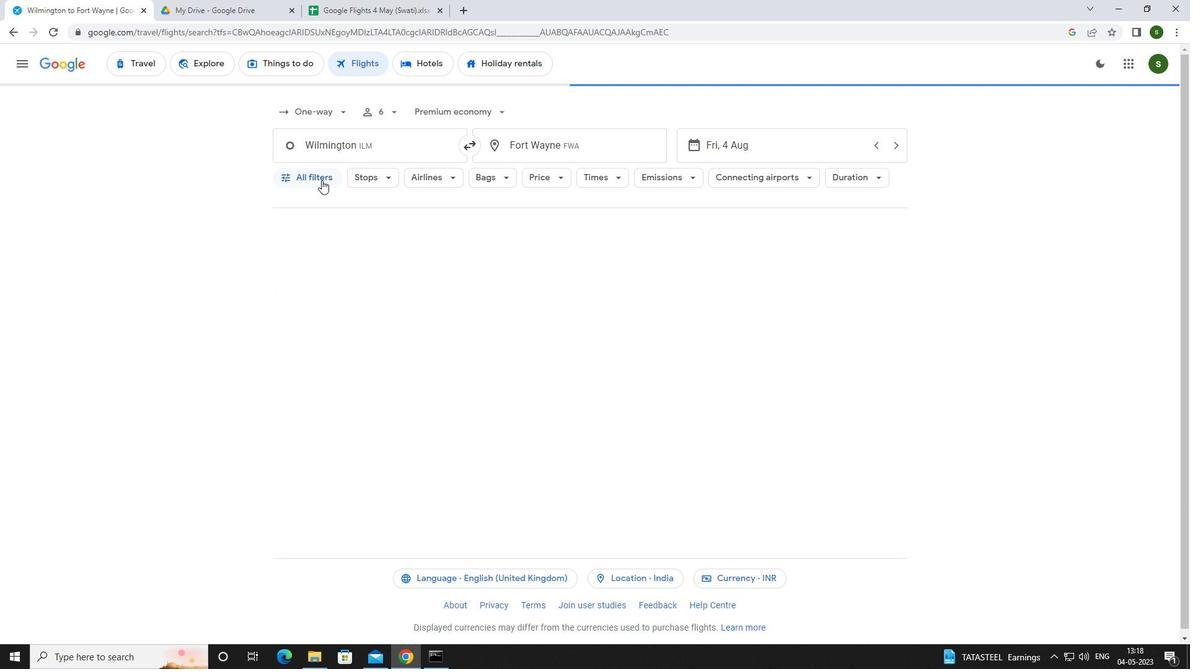 
Action: Mouse moved to (462, 438)
Screenshot: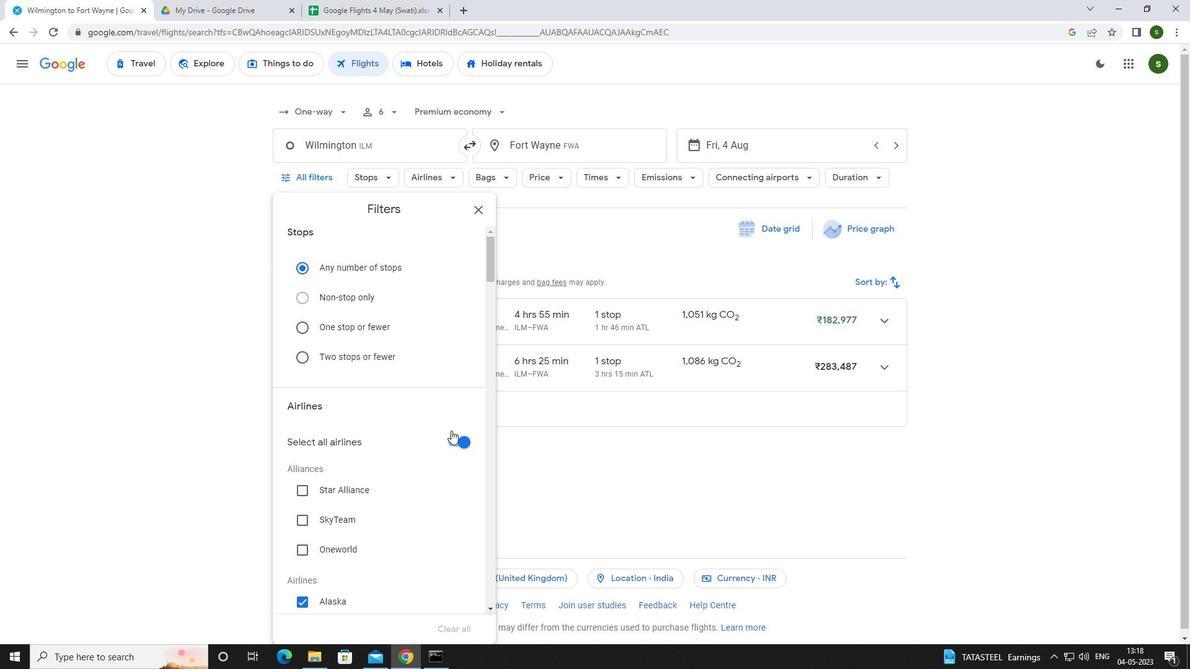 
Action: Mouse pressed left at (462, 438)
Screenshot: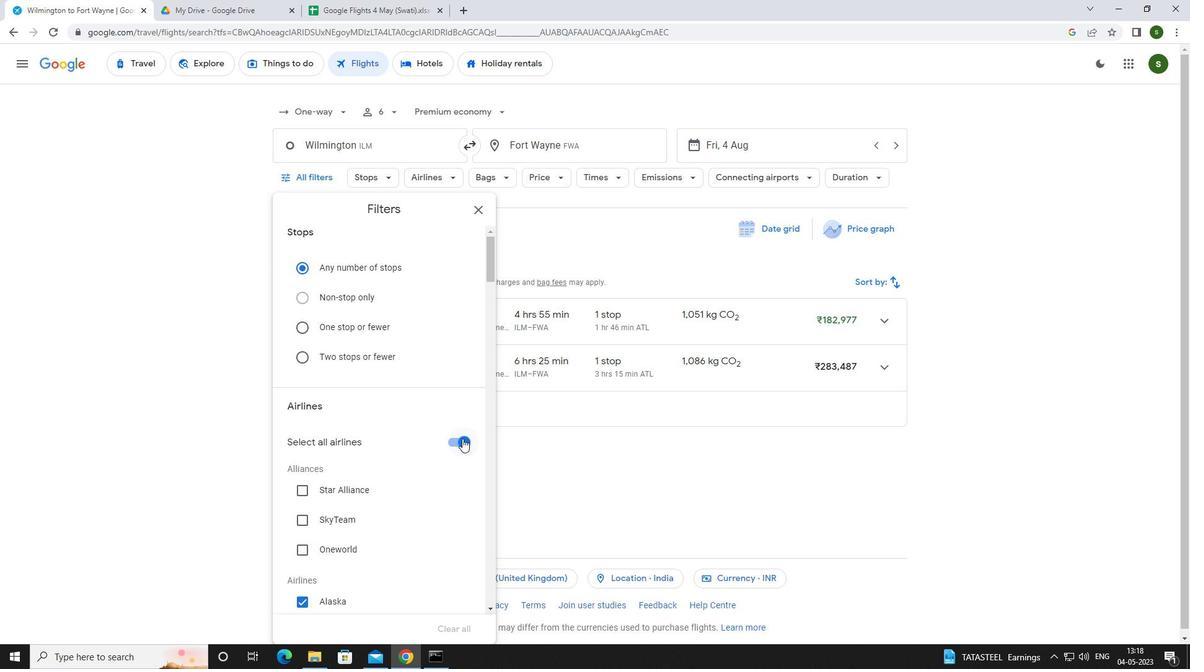 
Action: Mouse moved to (411, 375)
Screenshot: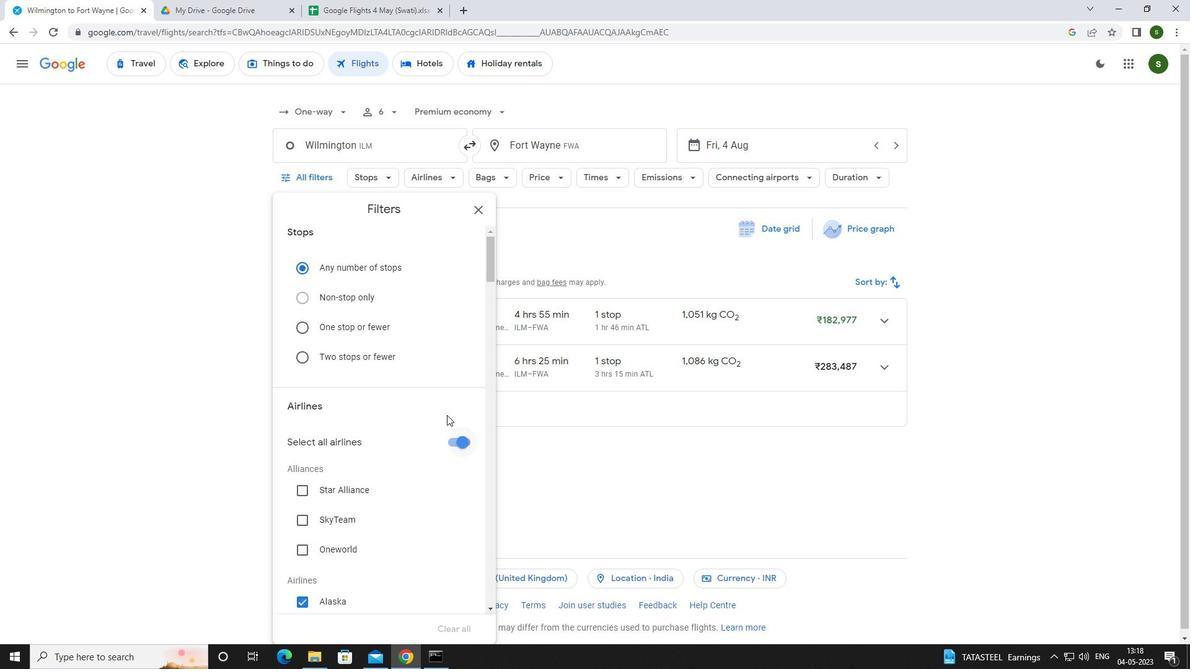 
Action: Mouse scrolled (411, 374) with delta (0, 0)
Screenshot: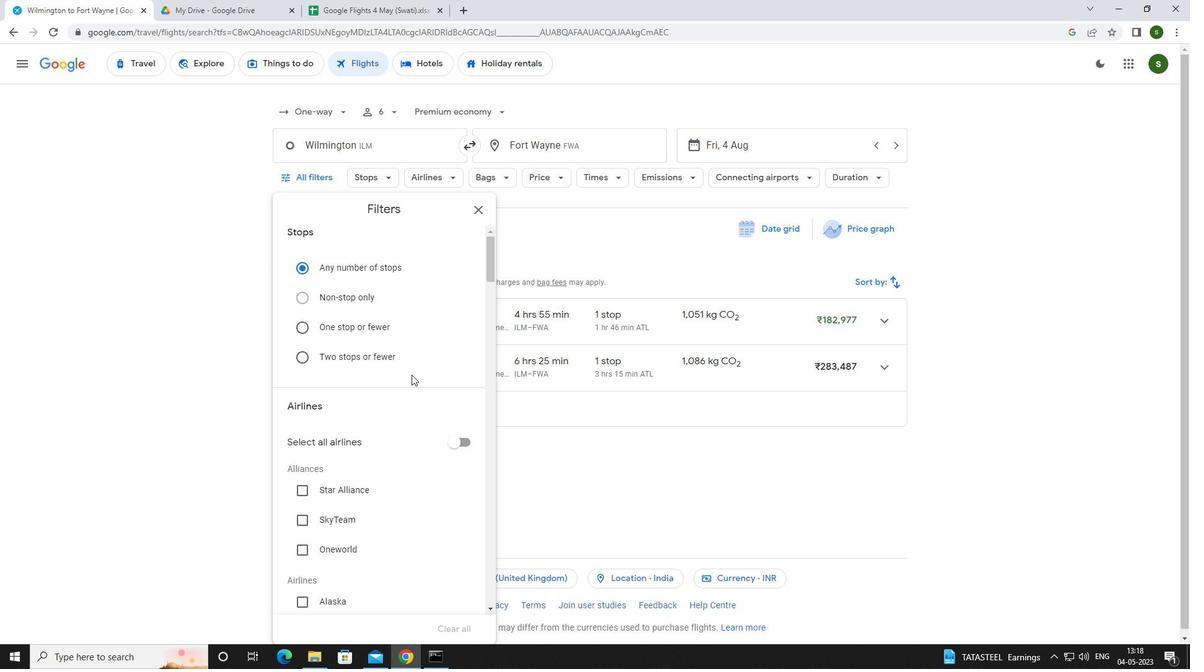 
Action: Mouse scrolled (411, 374) with delta (0, 0)
Screenshot: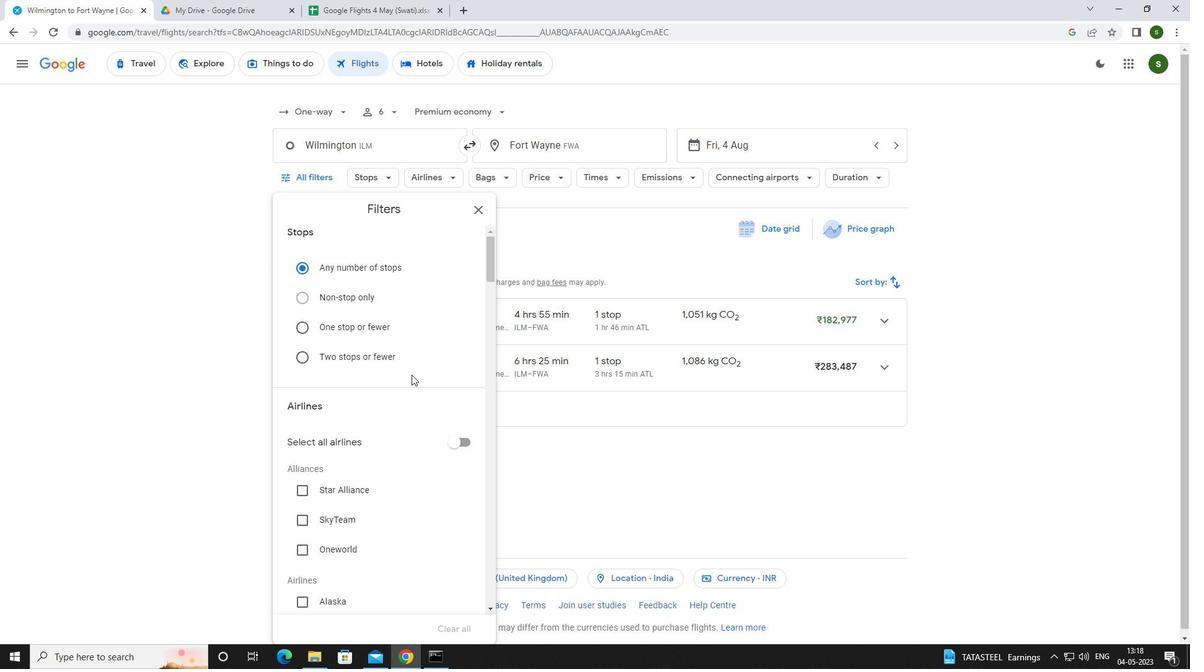 
Action: Mouse scrolled (411, 374) with delta (0, 0)
Screenshot: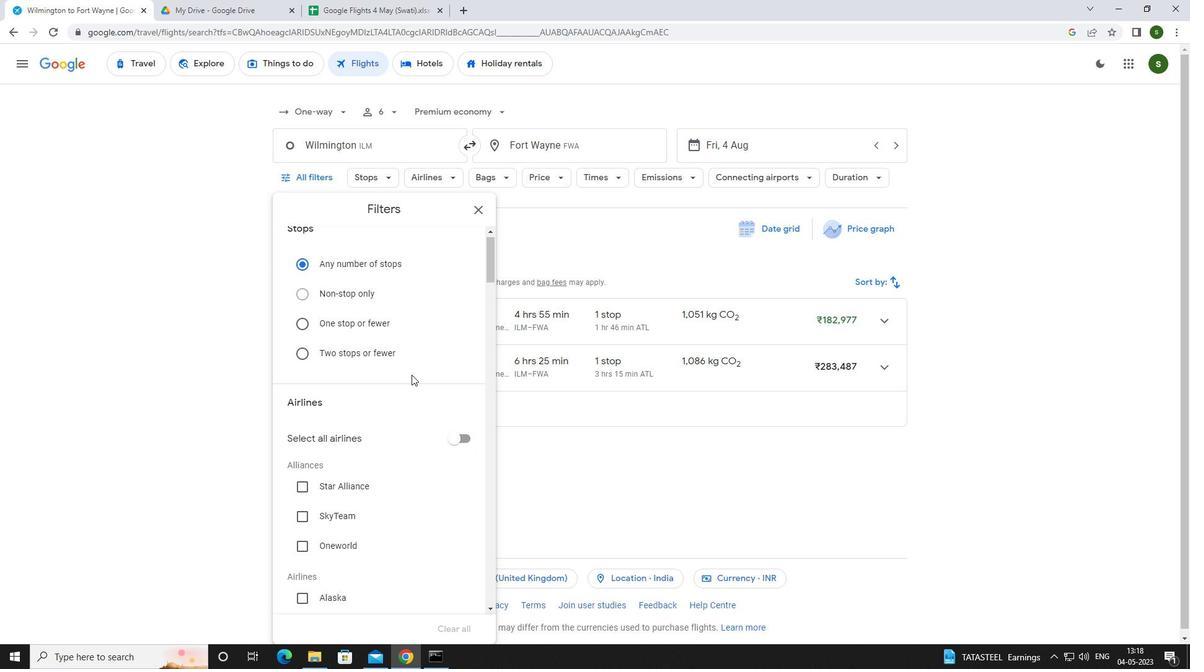 
Action: Mouse scrolled (411, 374) with delta (0, 0)
Screenshot: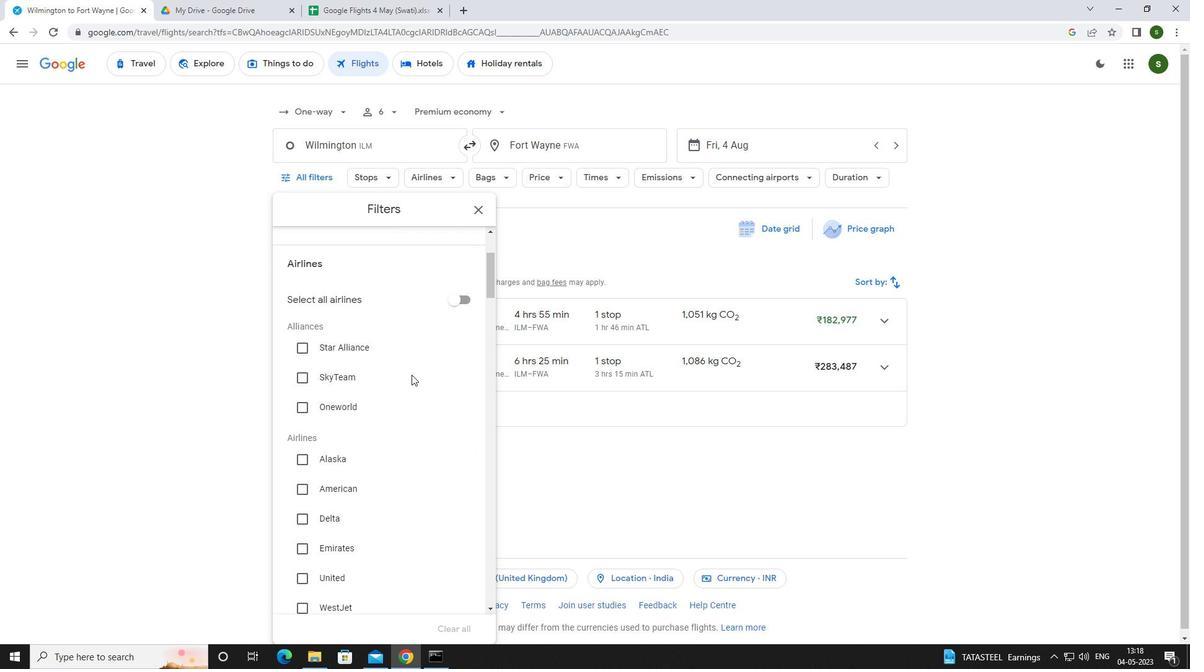 
Action: Mouse scrolled (411, 374) with delta (0, 0)
Screenshot: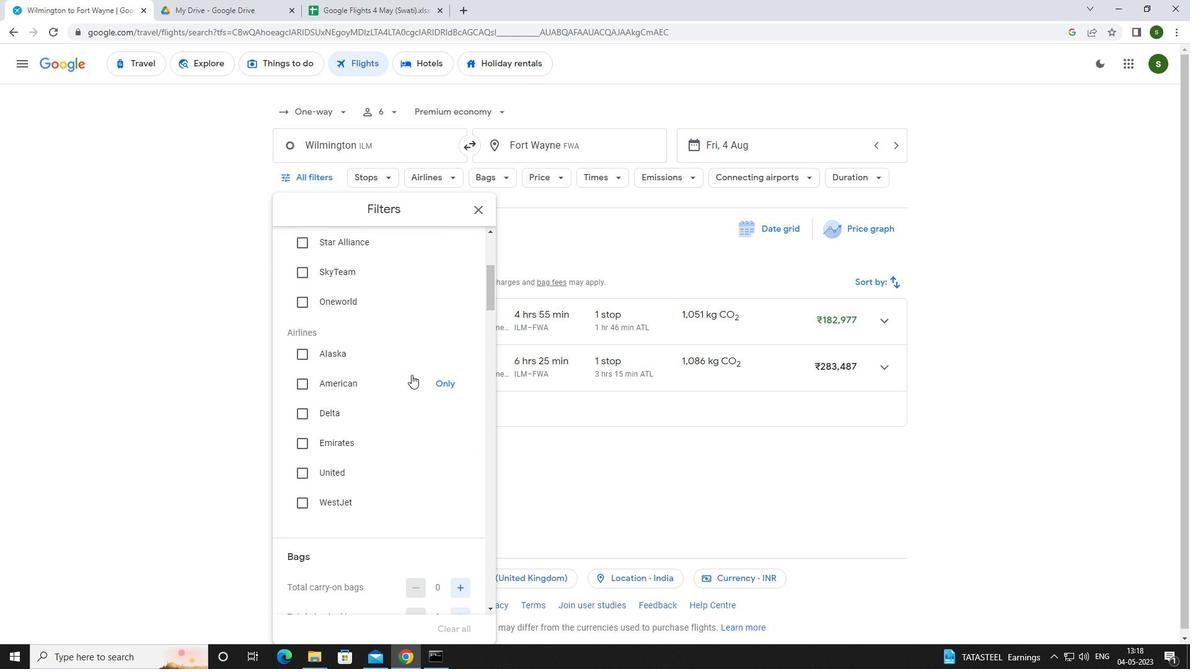 
Action: Mouse scrolled (411, 374) with delta (0, 0)
Screenshot: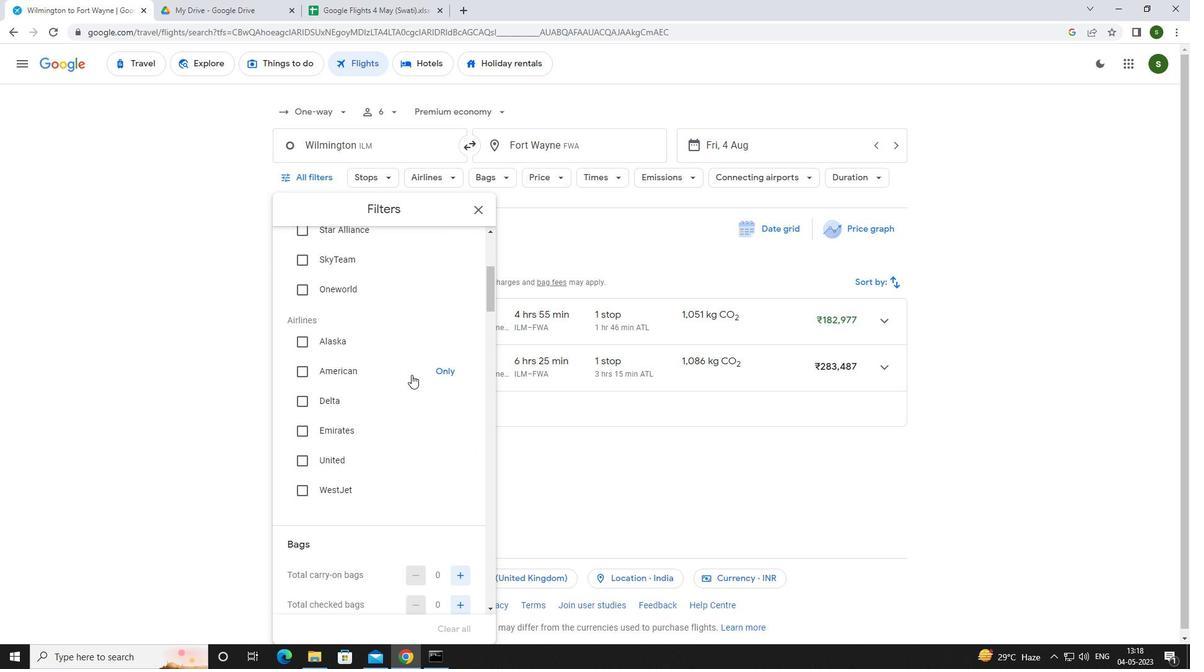 
Action: Mouse scrolled (411, 374) with delta (0, 0)
Screenshot: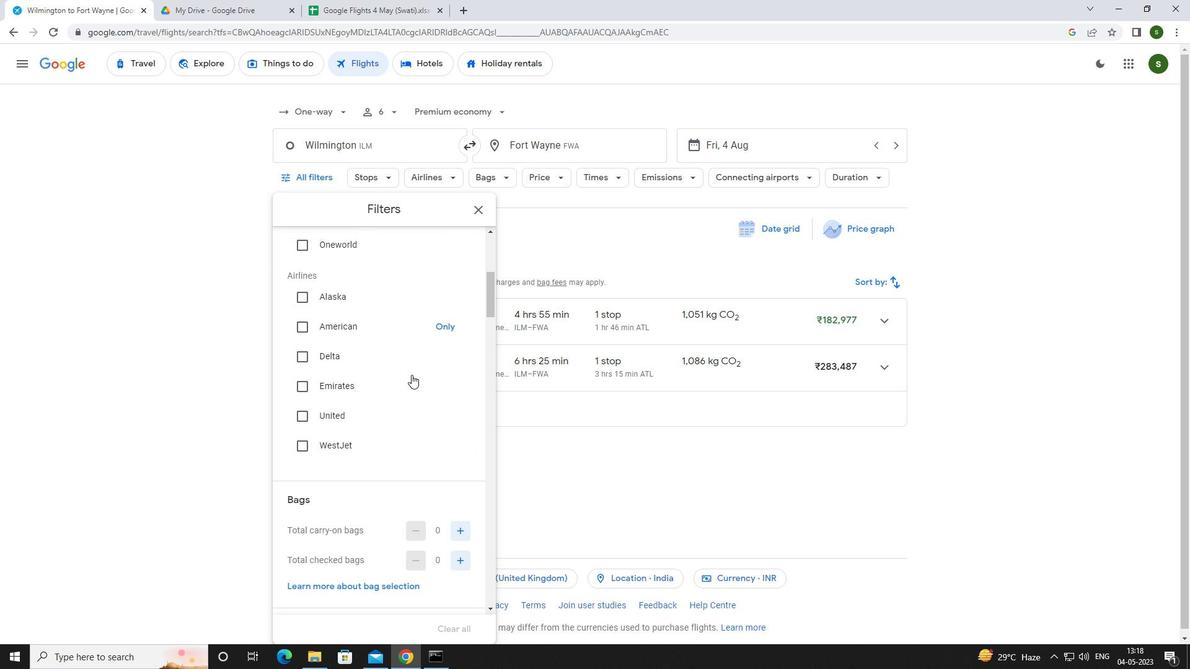 
Action: Mouse moved to (458, 401)
Screenshot: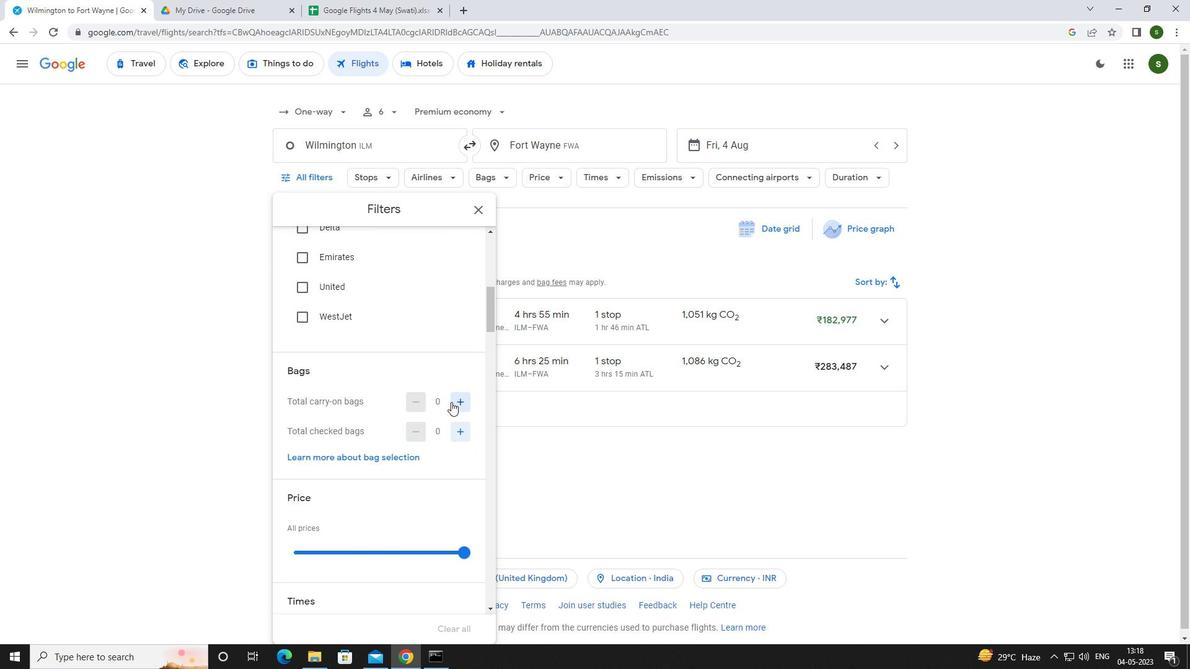 
Action: Mouse pressed left at (458, 401)
Screenshot: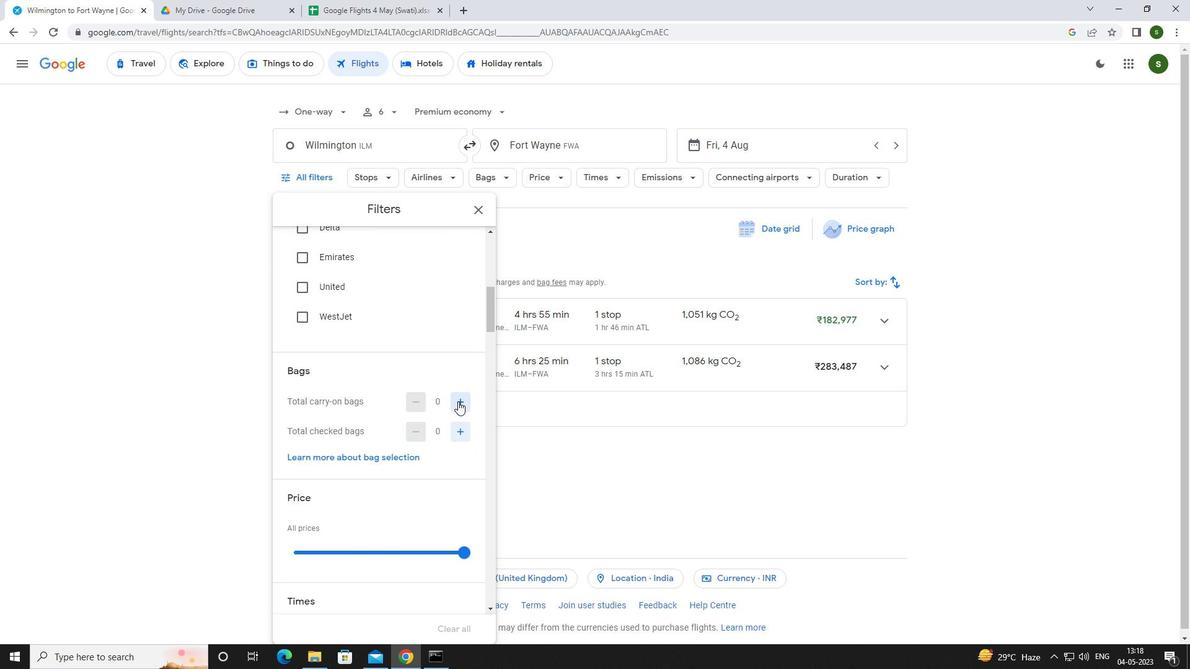 
Action: Mouse scrolled (458, 401) with delta (0, 0)
Screenshot: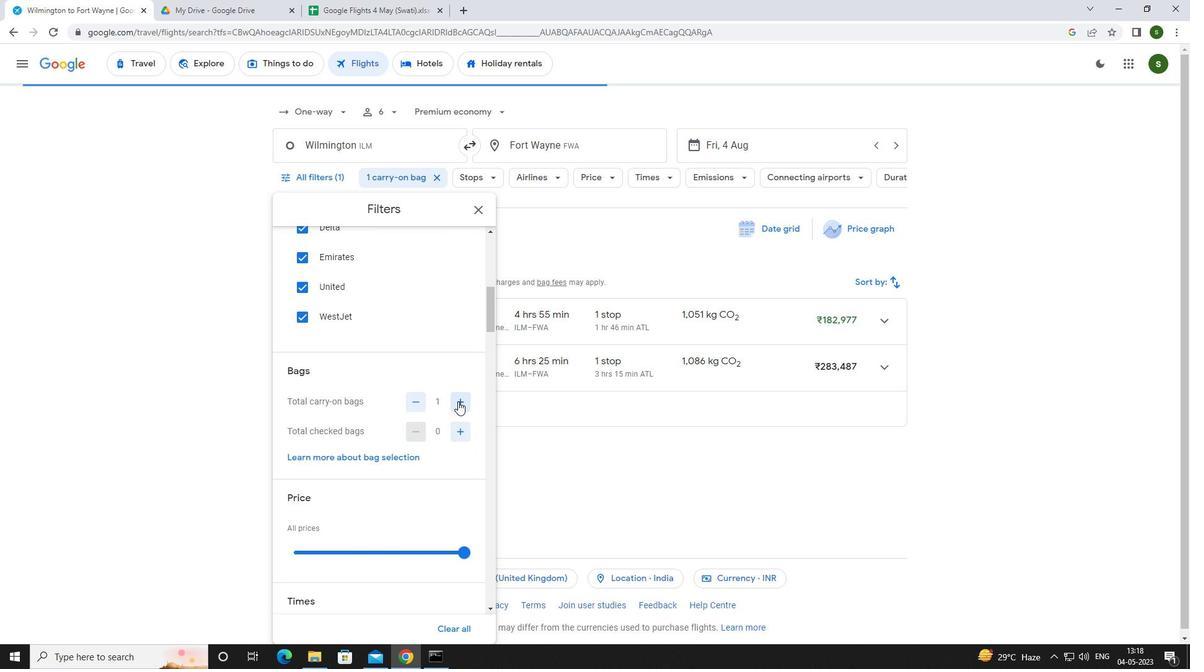 
Action: Mouse scrolled (458, 401) with delta (0, 0)
Screenshot: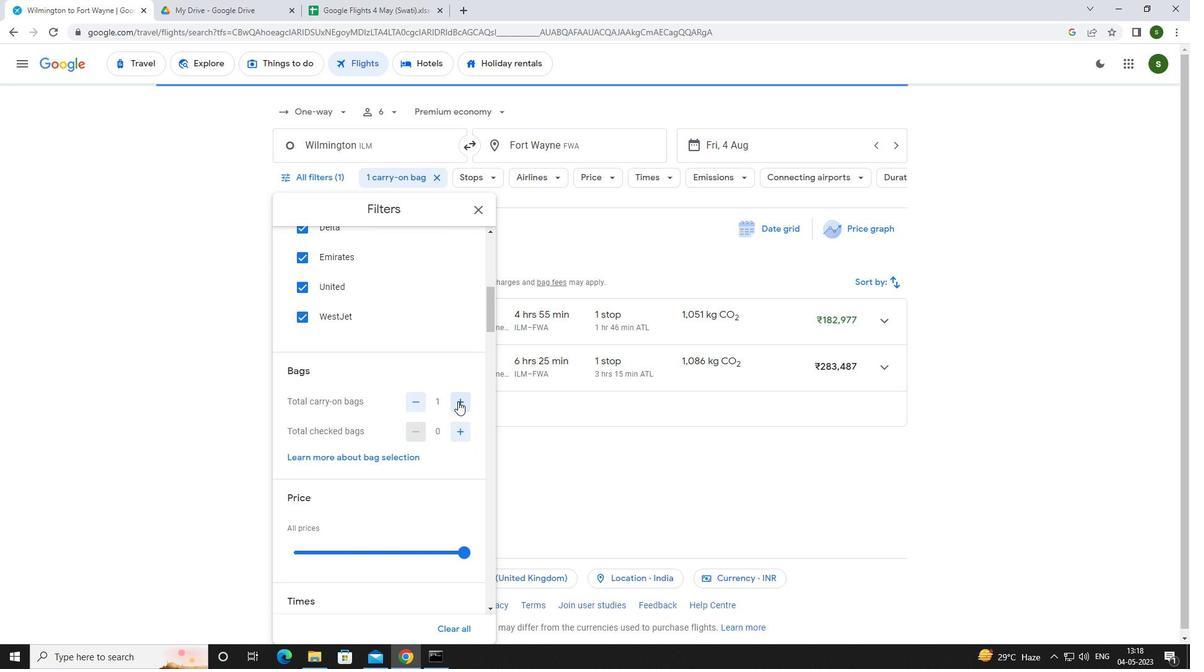 
Action: Mouse scrolled (458, 401) with delta (0, 0)
Screenshot: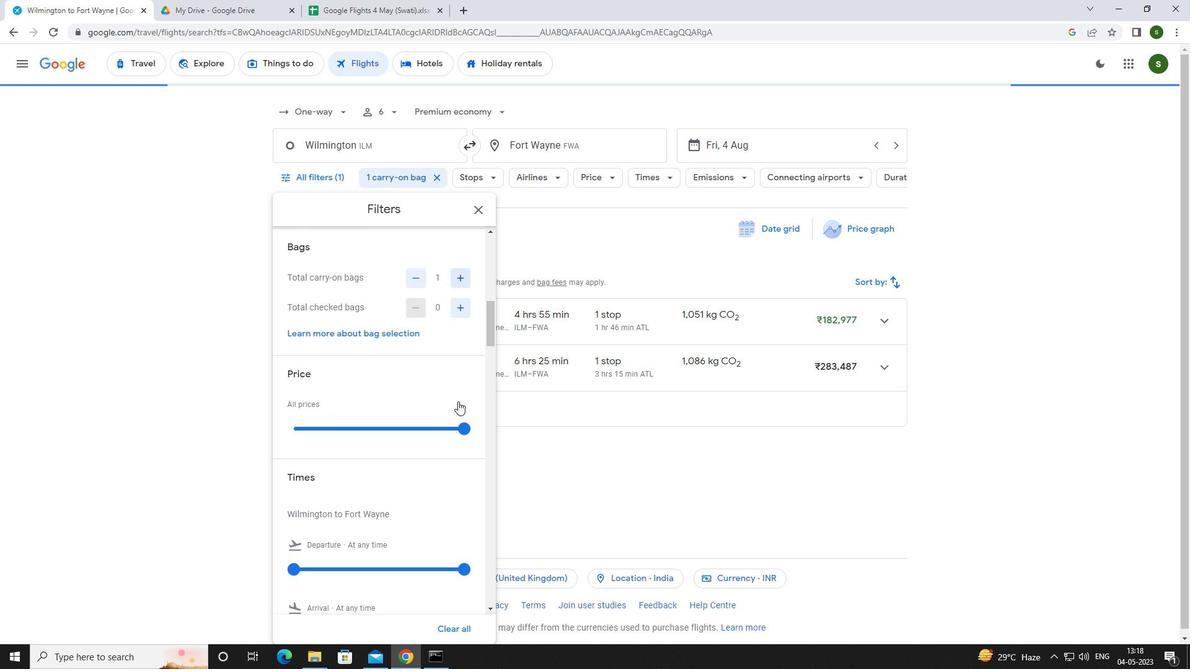 
Action: Mouse moved to (460, 366)
Screenshot: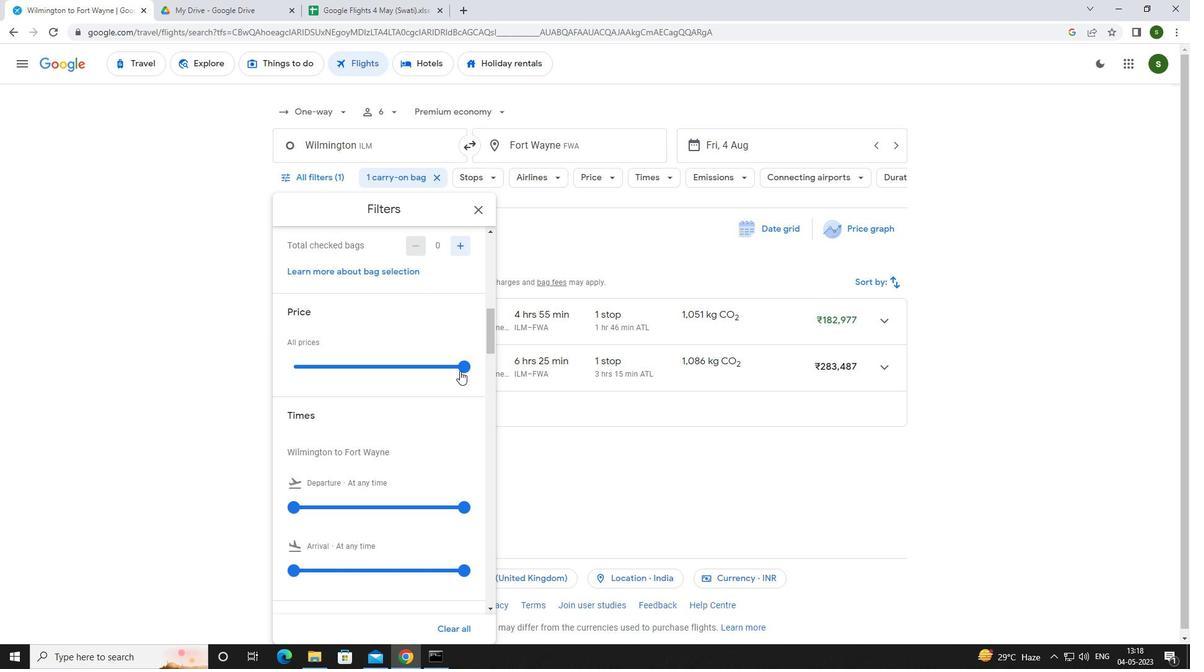 
Action: Mouse pressed left at (460, 366)
Screenshot: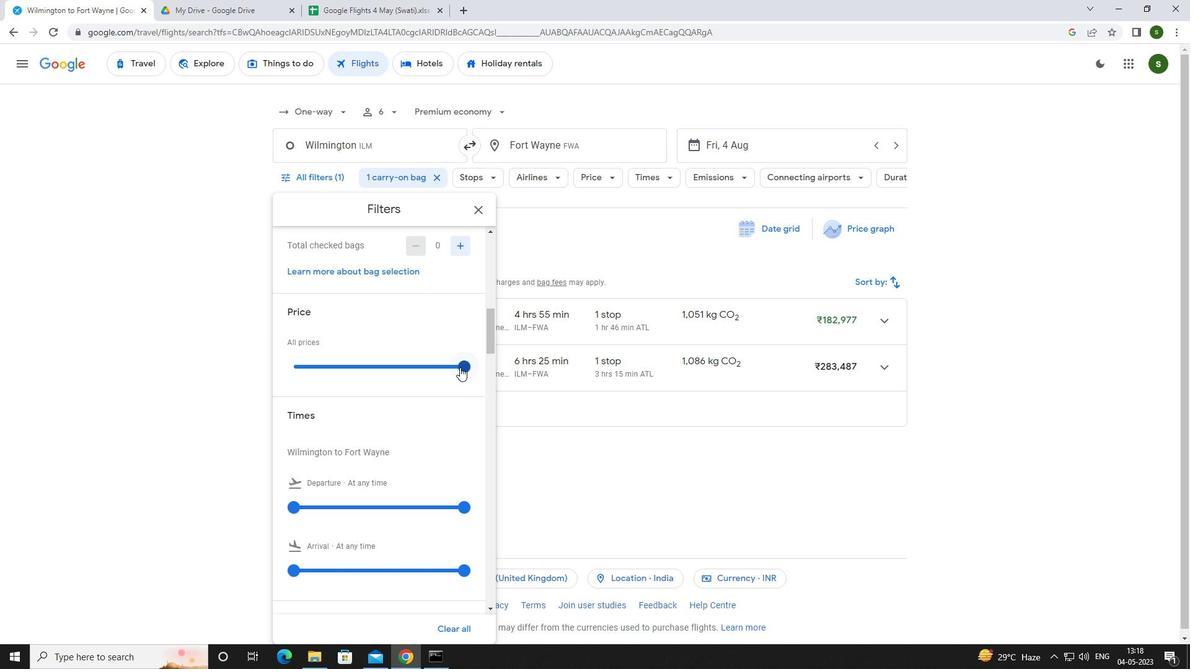 
Action: Mouse moved to (291, 357)
Screenshot: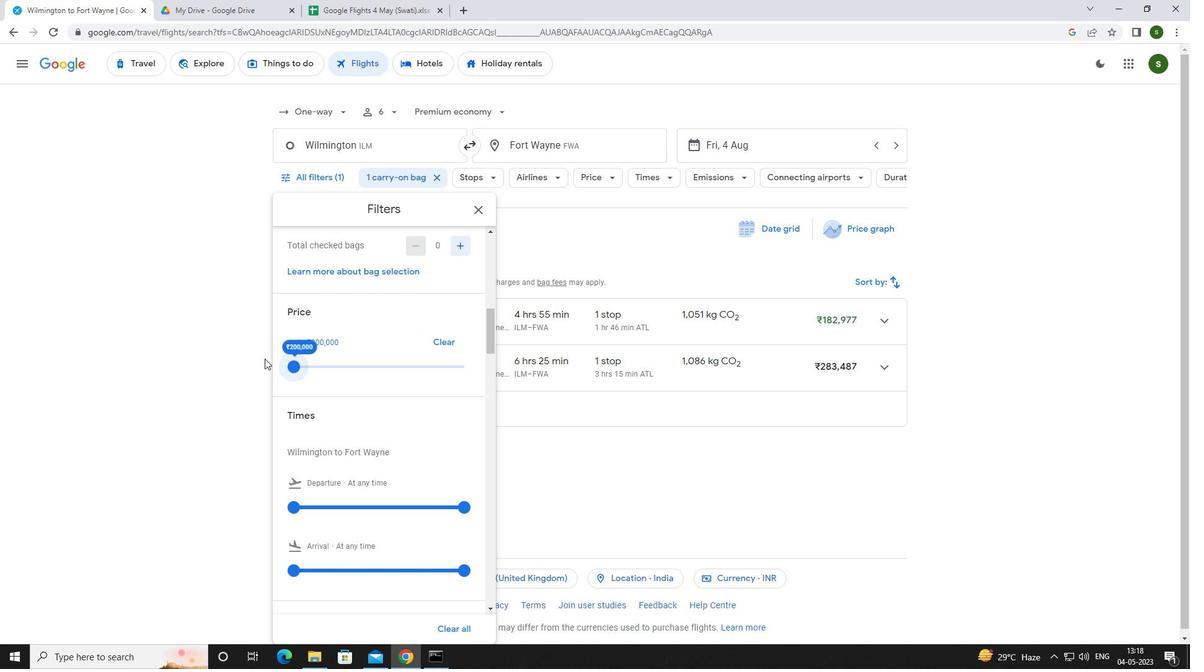 
Action: Mouse scrolled (291, 357) with delta (0, 0)
Screenshot: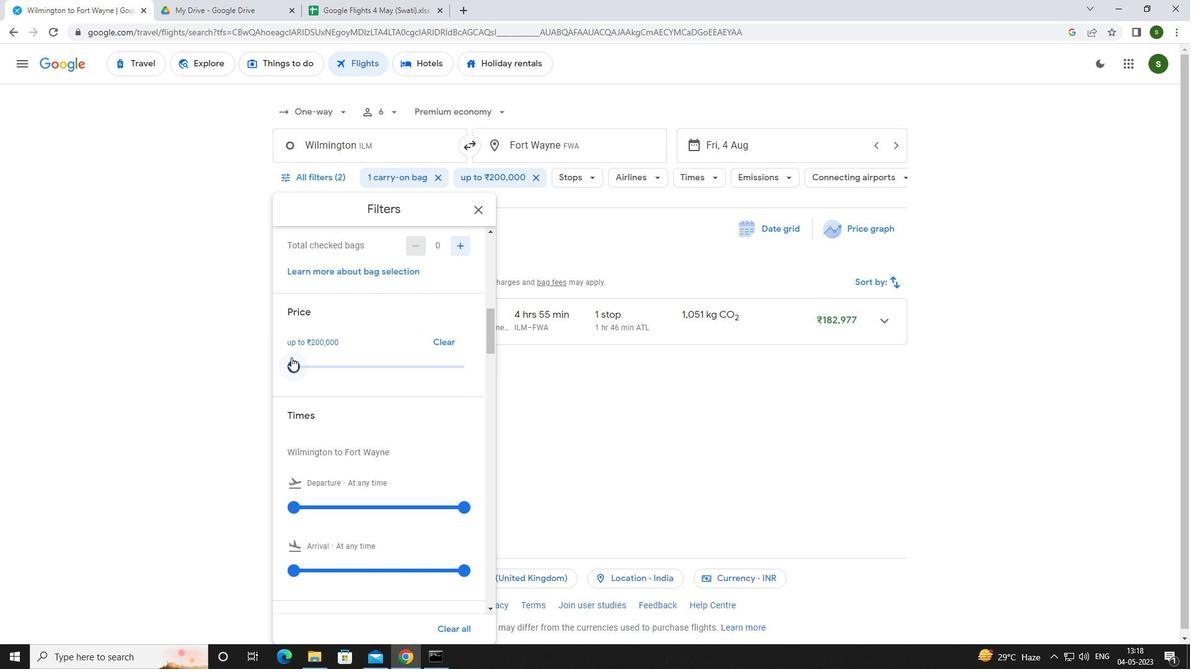
Action: Mouse scrolled (291, 357) with delta (0, 0)
Screenshot: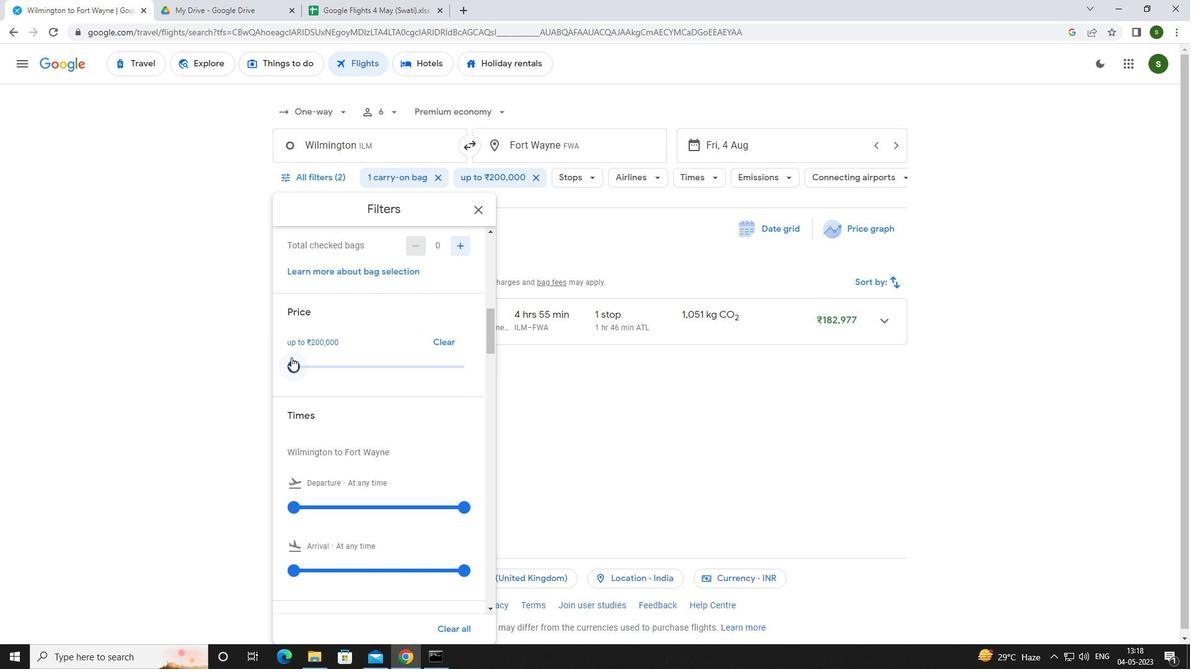 
Action: Mouse moved to (290, 382)
Screenshot: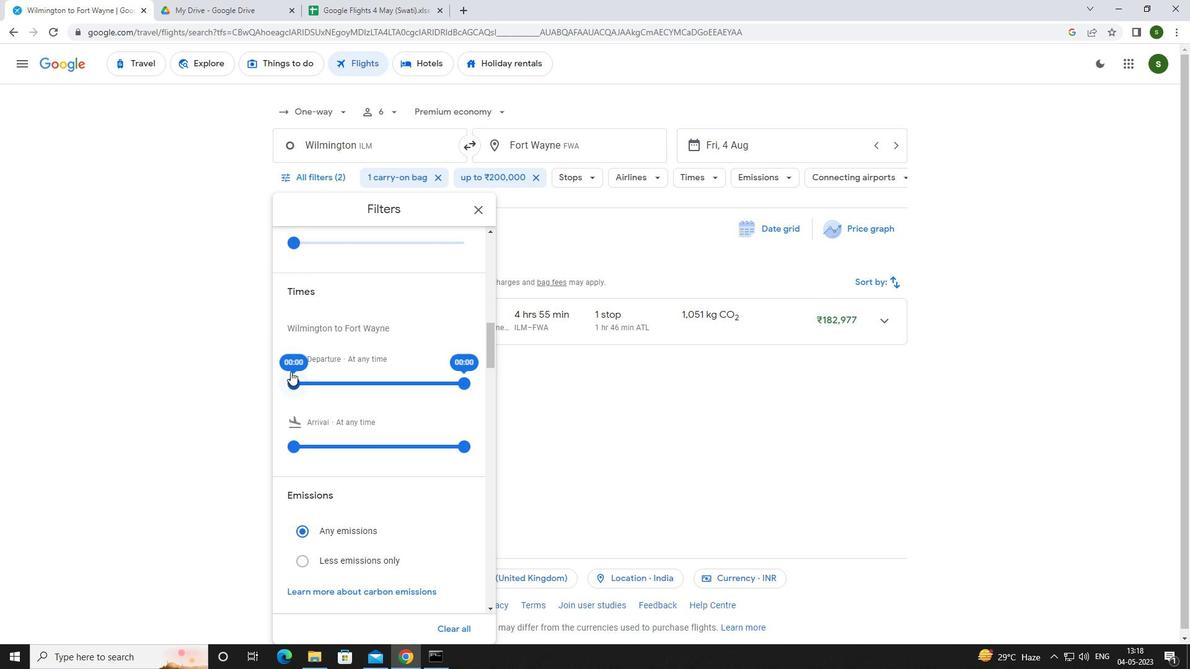 
Action: Mouse pressed left at (290, 382)
Screenshot: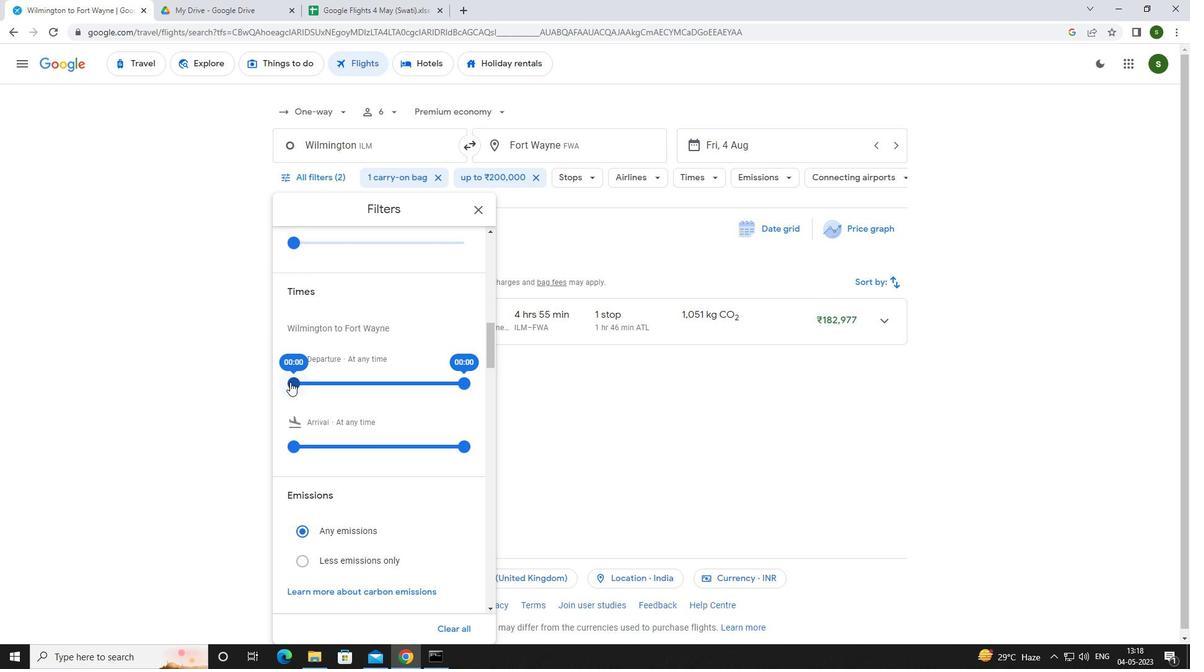 
Action: Mouse moved to (556, 409)
Screenshot: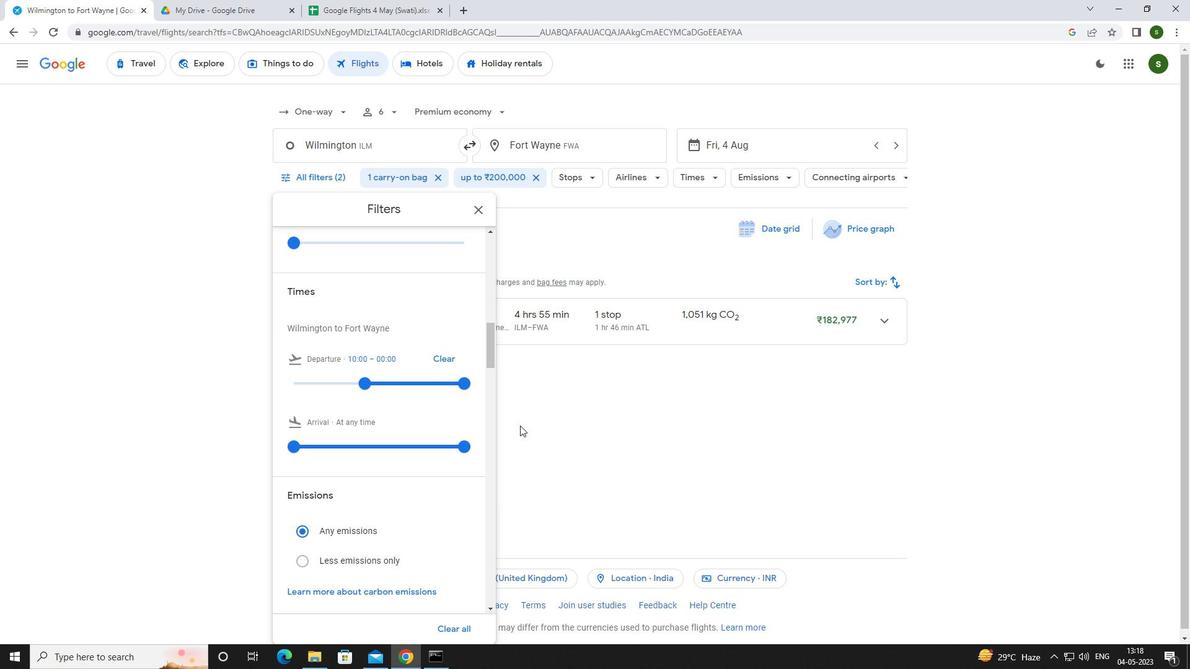 
Action: Mouse pressed left at (556, 409)
Screenshot: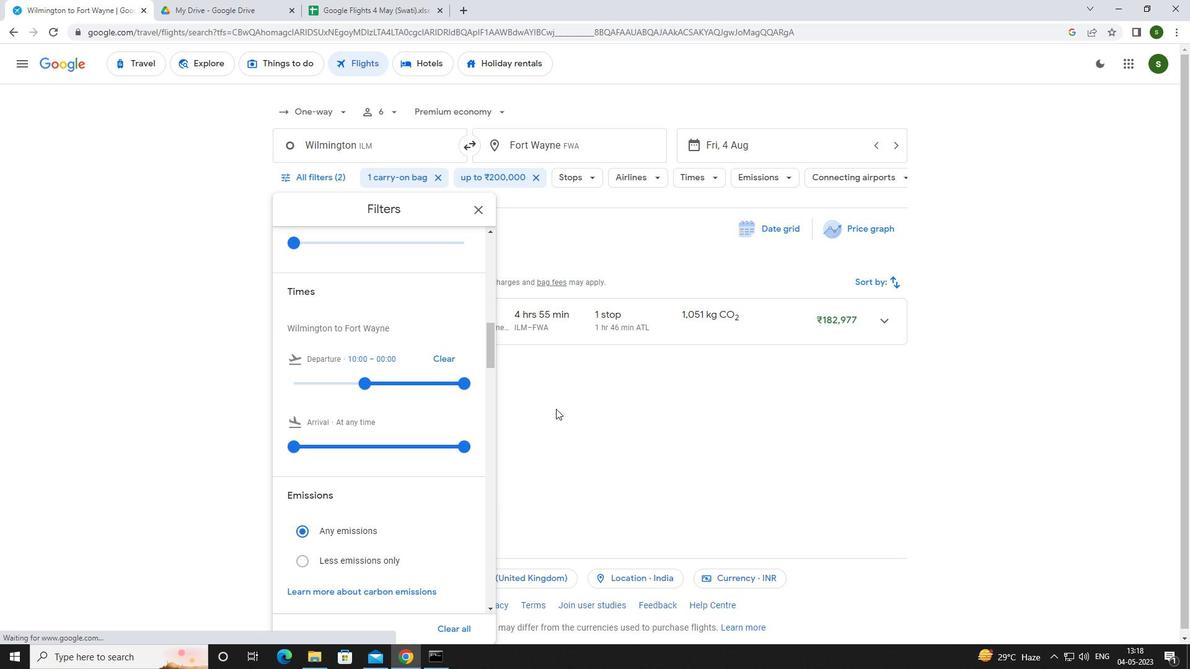 
